 Task: Create new Company, with domain: 'medtronic.com' and type: 'Prospect'. Add new contact for this company, with mail Id: 'Samir21Desai@medtronic.com', First Name: Samir, Last name:  Desai, Job Title: 'Business Consultant', Phone Number: '(408) 555-1234'. Change life cycle stage to  Lead and lead status to  Open. Logged in from softage.1@softage.net
Action: Mouse moved to (100, 64)
Screenshot: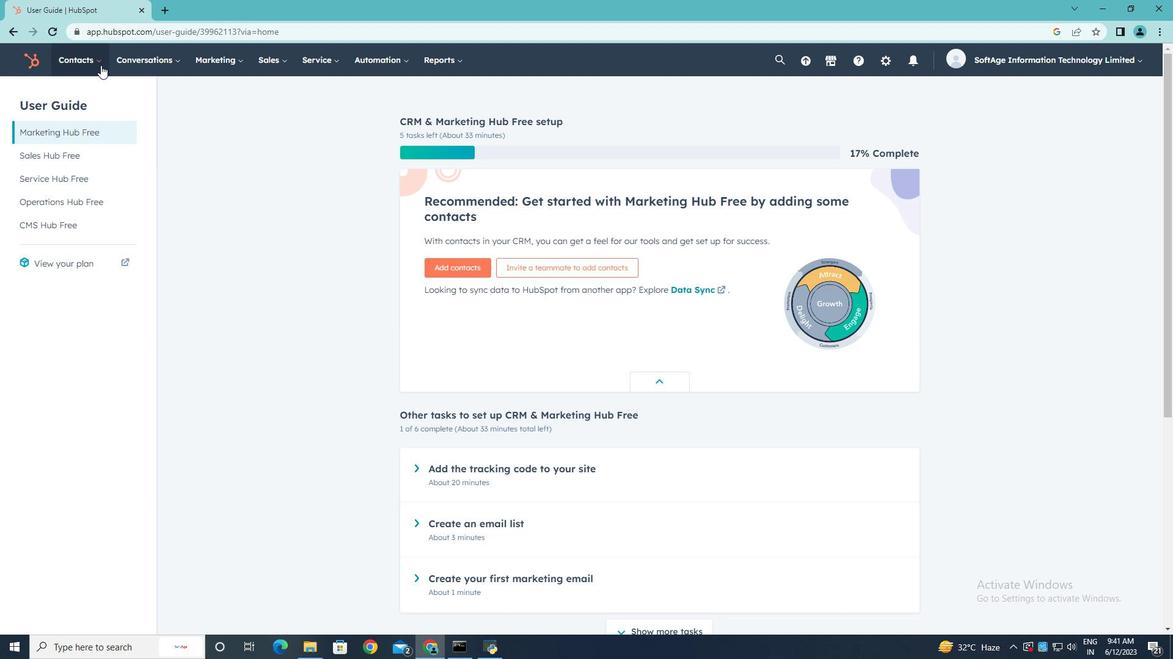 
Action: Mouse pressed left at (100, 64)
Screenshot: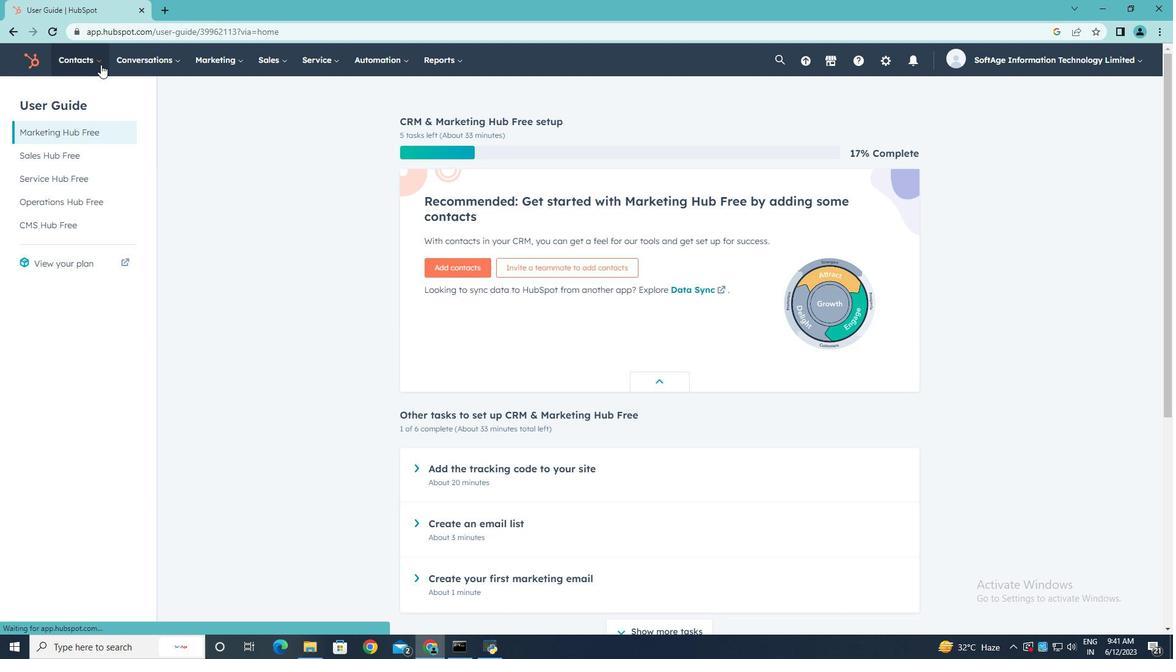 
Action: Mouse moved to (91, 122)
Screenshot: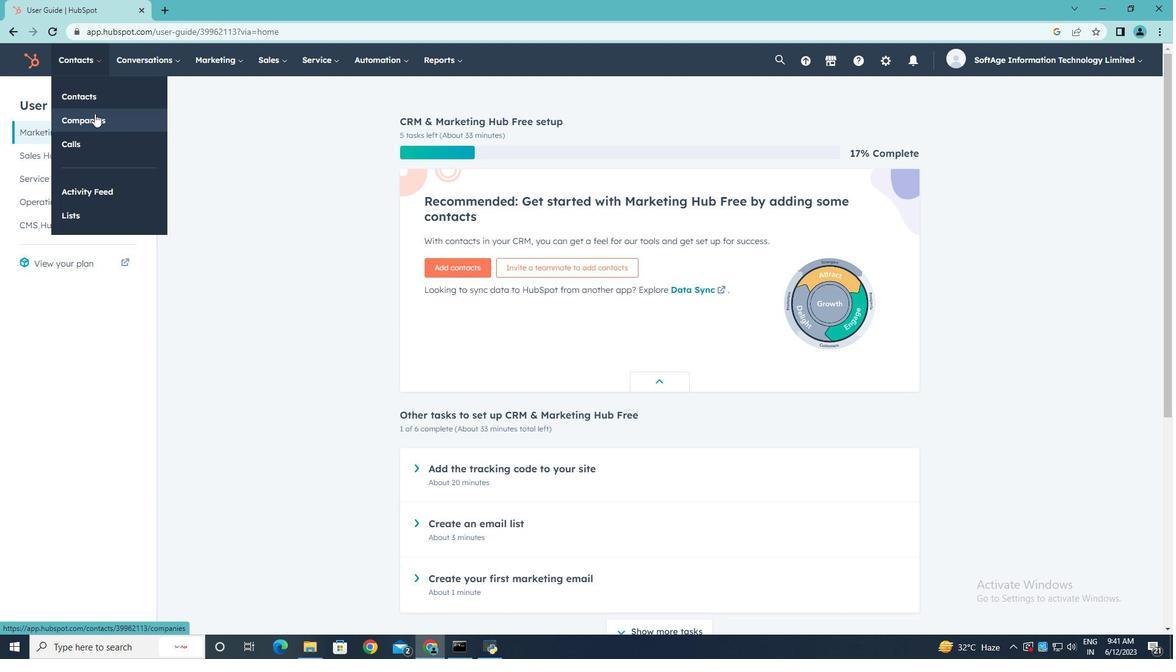 
Action: Mouse pressed left at (91, 122)
Screenshot: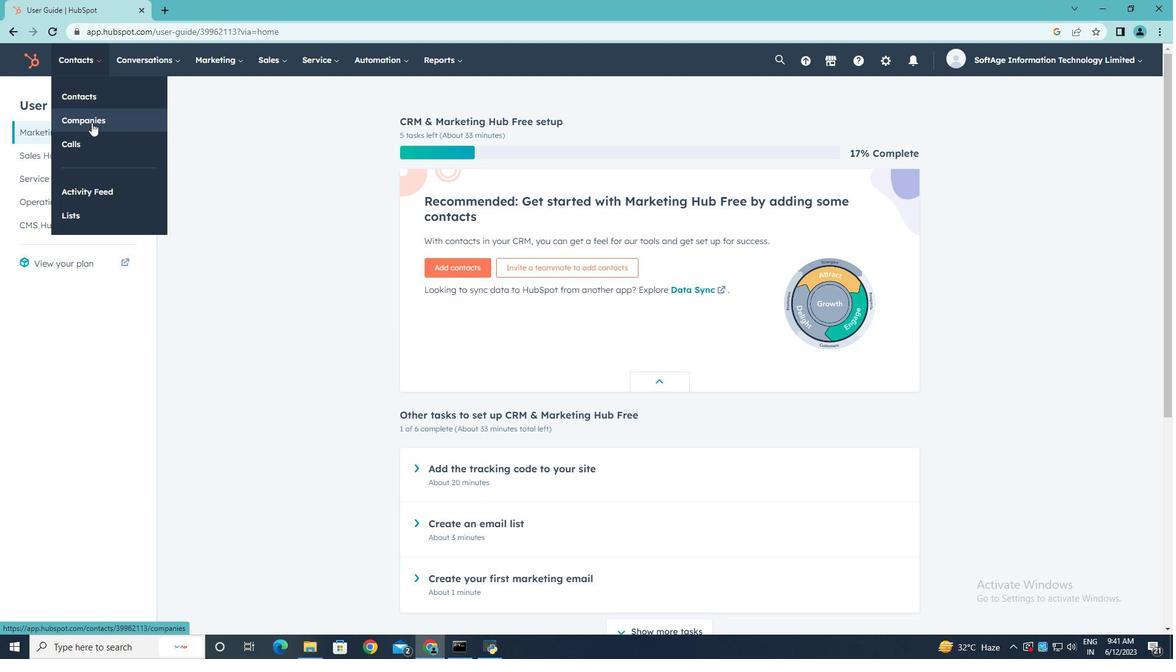 
Action: Mouse moved to (1091, 101)
Screenshot: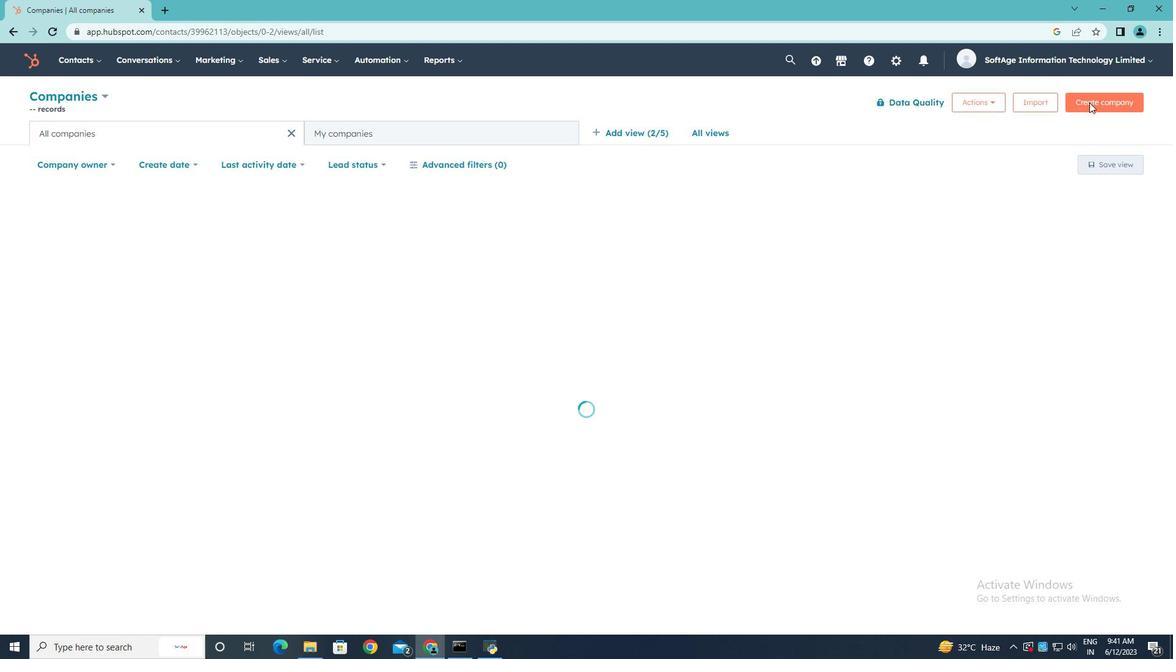 
Action: Mouse pressed left at (1091, 101)
Screenshot: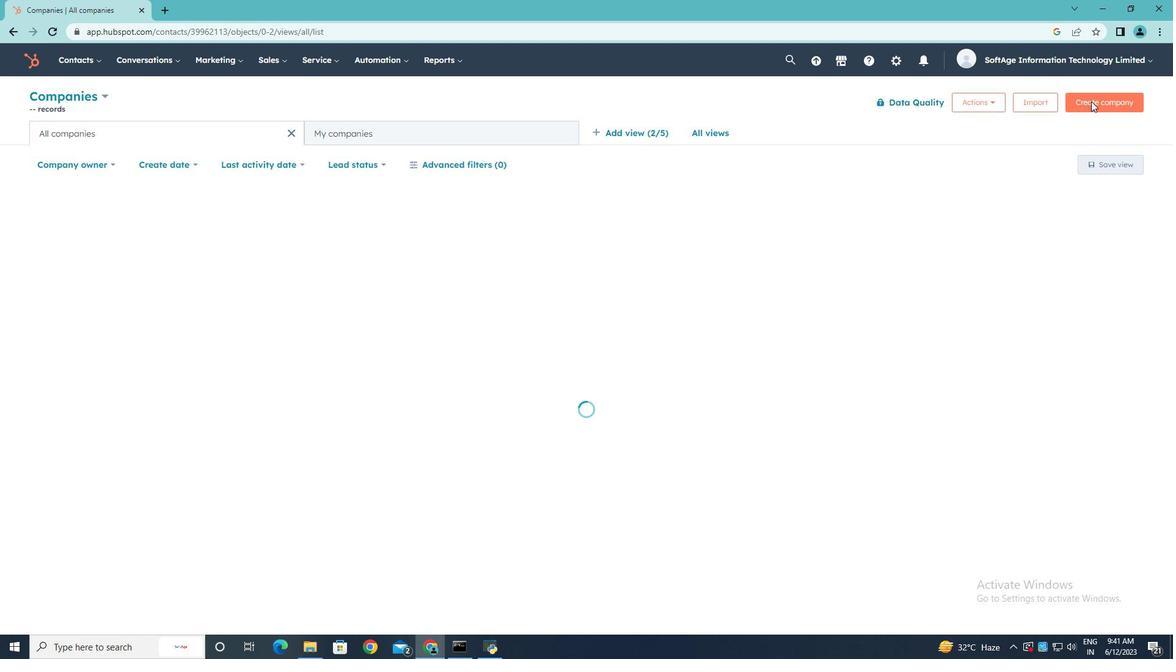 
Action: Mouse moved to (1092, 101)
Screenshot: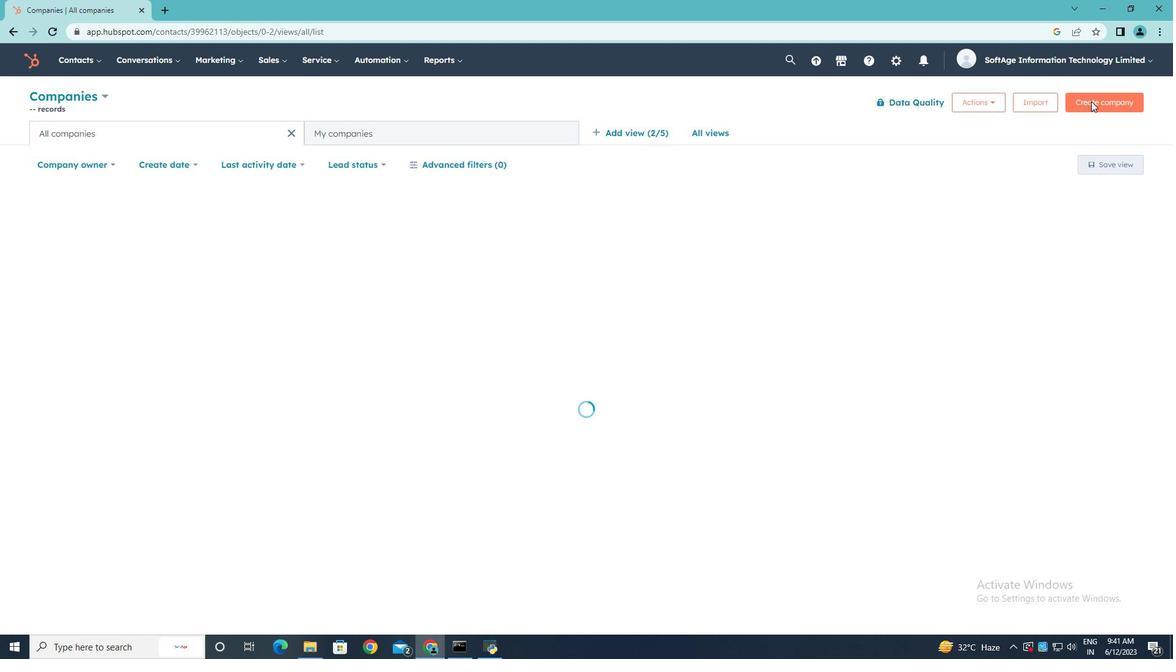 
Action: Mouse pressed left at (1092, 101)
Screenshot: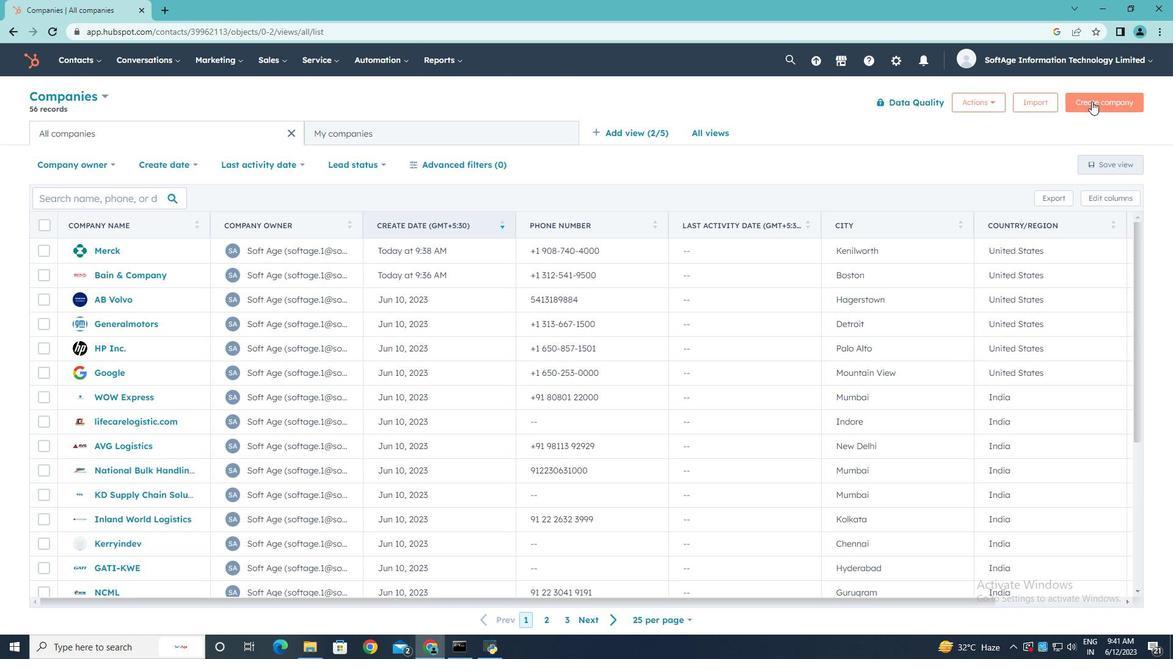 
Action: Mouse moved to (903, 161)
Screenshot: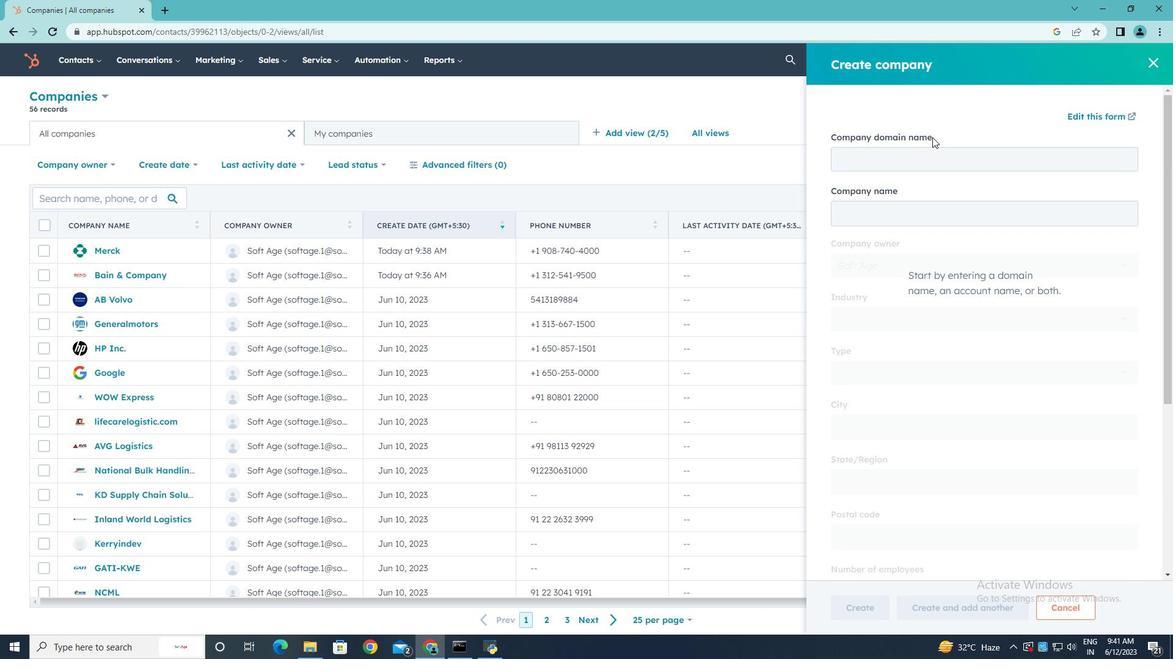 
Action: Mouse pressed left at (903, 161)
Screenshot: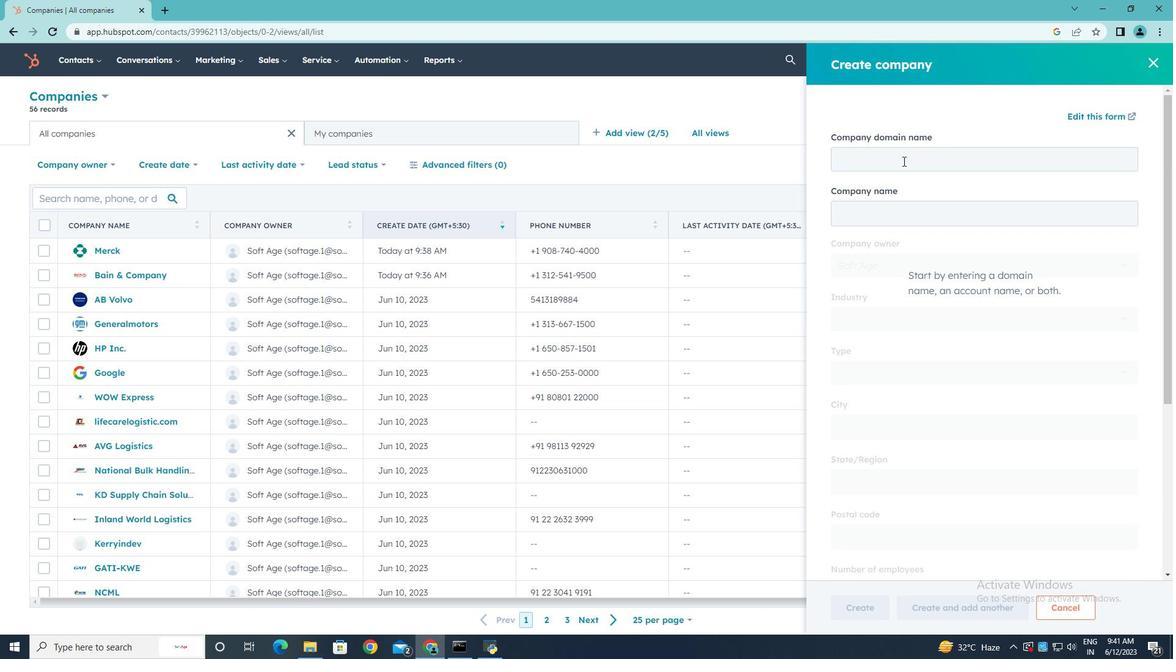 
Action: Key pressed medtri<Key.backspace>onic.com
Screenshot: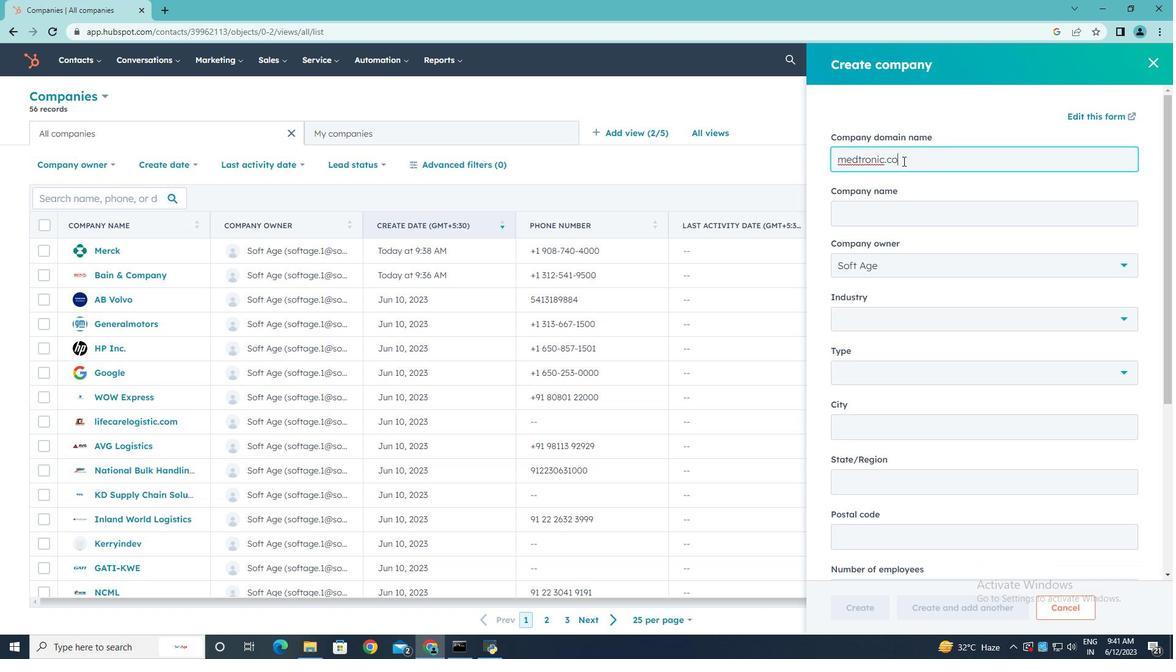 
Action: Mouse moved to (890, 323)
Screenshot: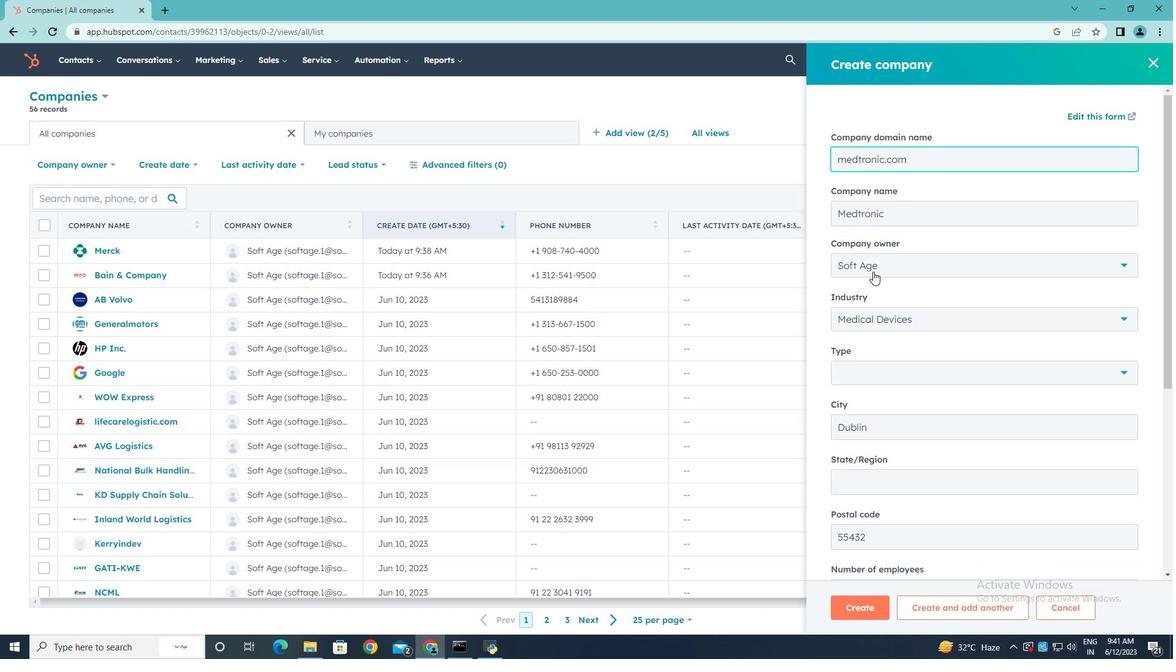 
Action: Mouse scrolled (890, 323) with delta (0, 0)
Screenshot: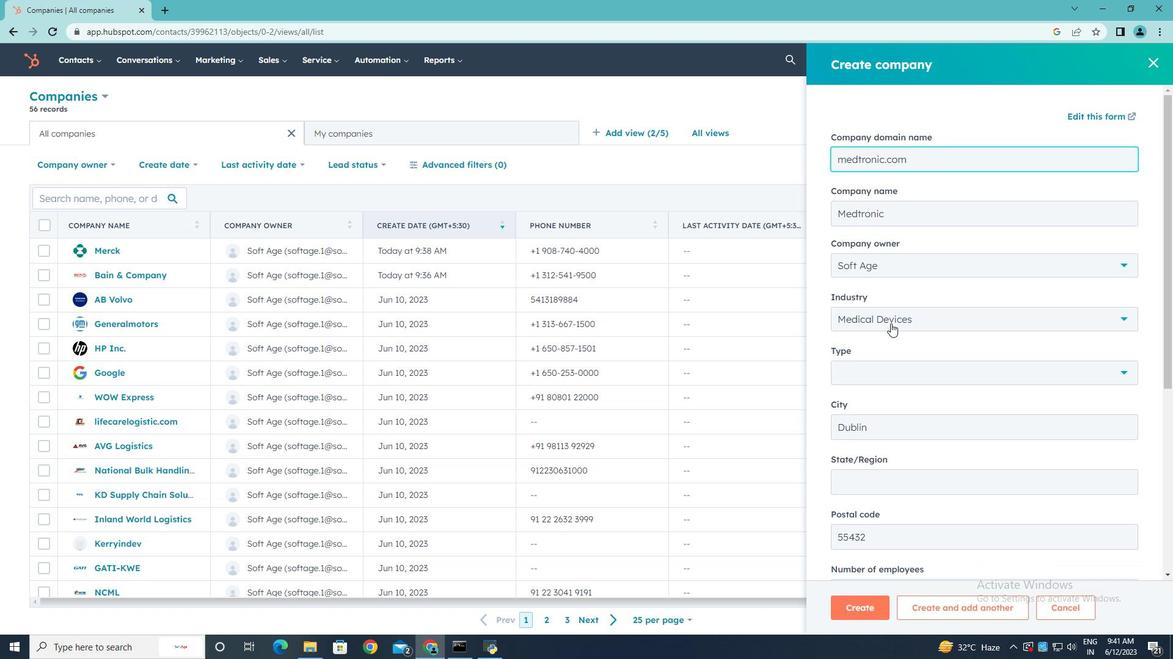 
Action: Mouse scrolled (890, 323) with delta (0, 0)
Screenshot: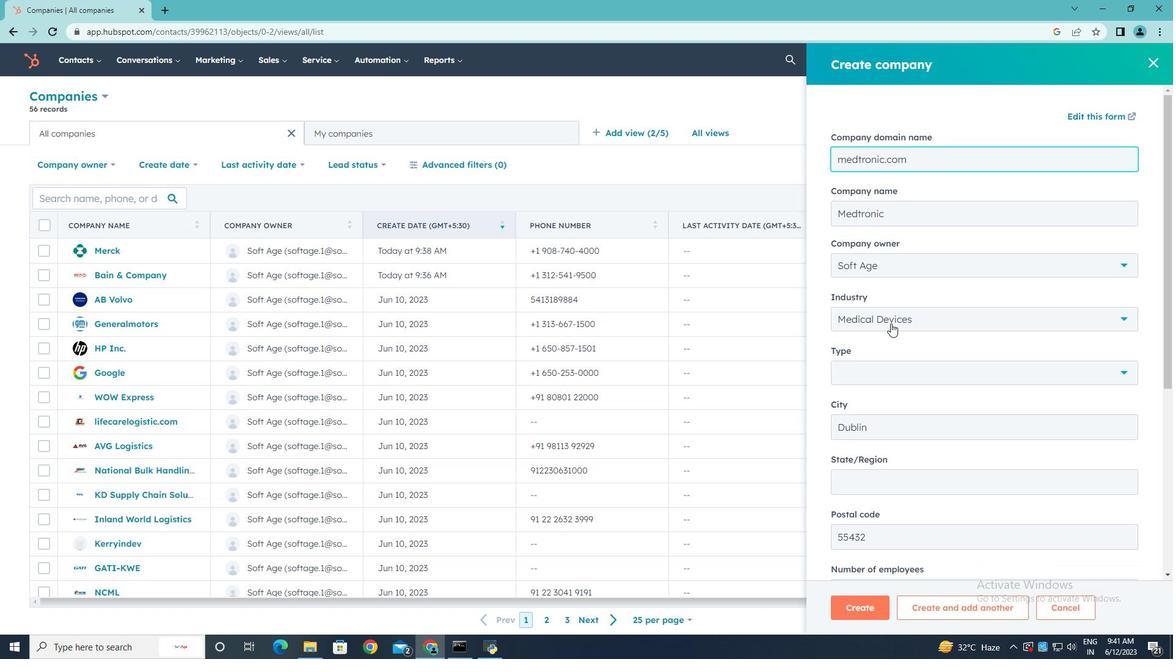 
Action: Mouse scrolled (890, 323) with delta (0, 0)
Screenshot: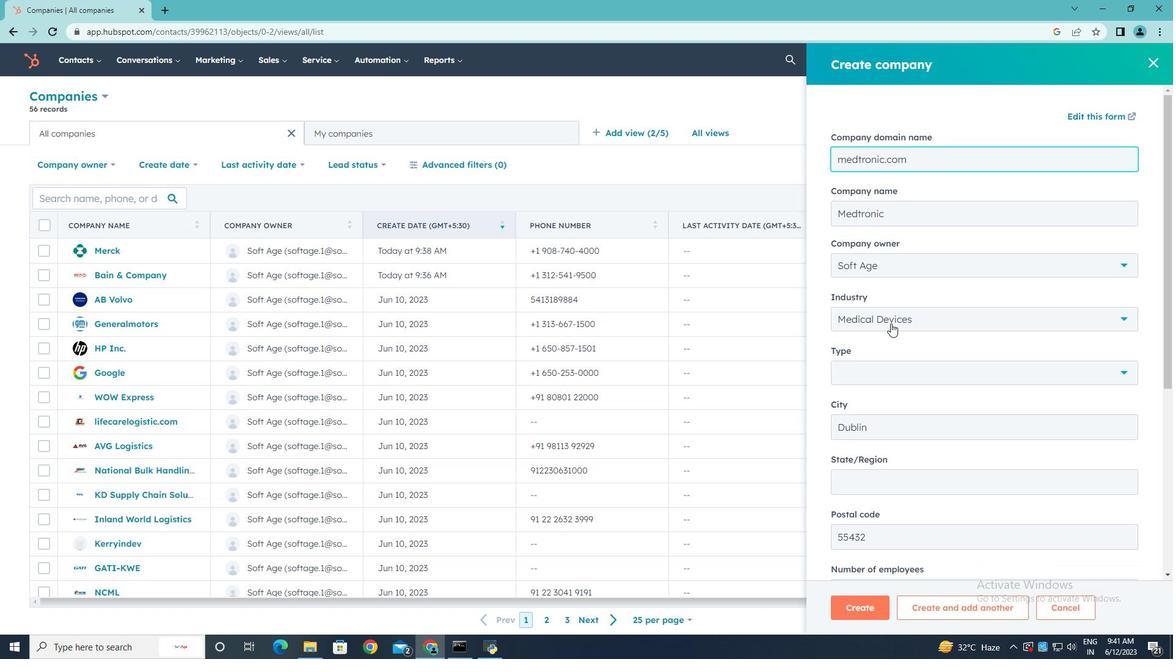 
Action: Mouse scrolled (890, 323) with delta (0, 0)
Screenshot: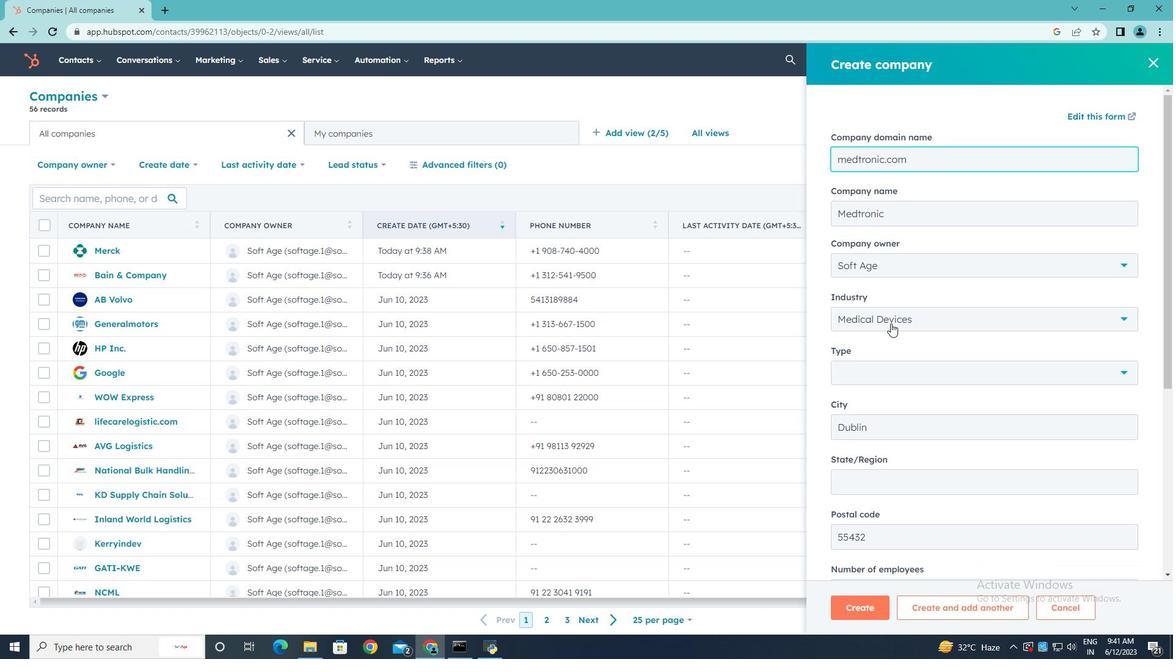 
Action: Mouse moved to (1033, 133)
Screenshot: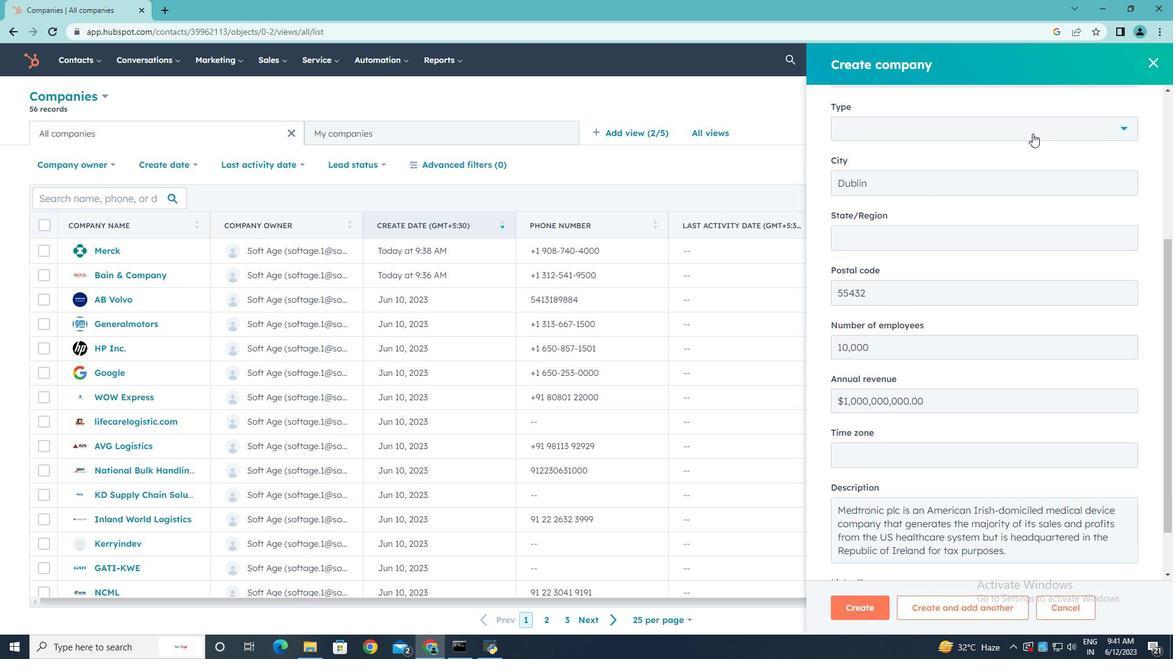 
Action: Mouse pressed left at (1033, 133)
Screenshot: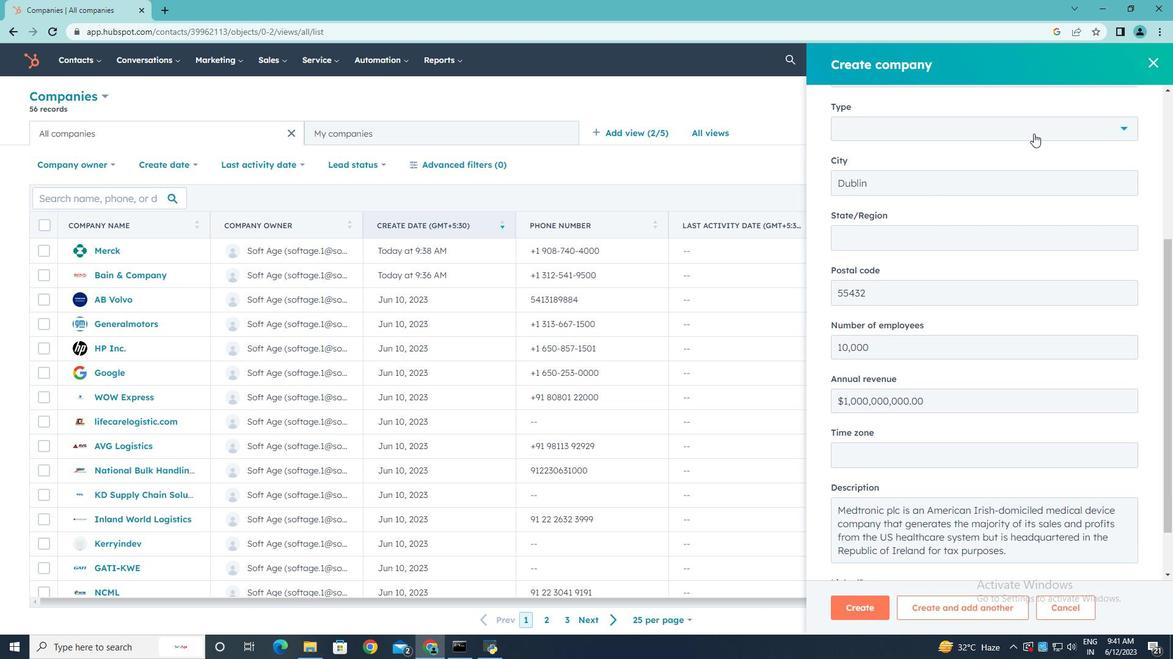 
Action: Mouse moved to (919, 190)
Screenshot: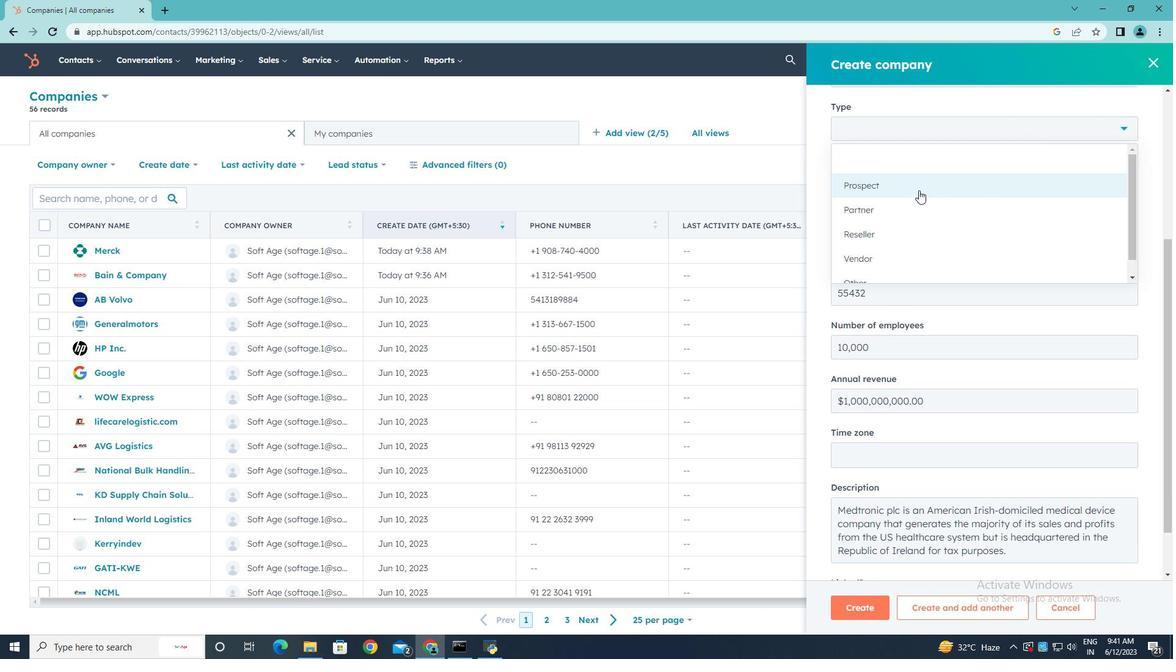 
Action: Mouse pressed left at (919, 190)
Screenshot: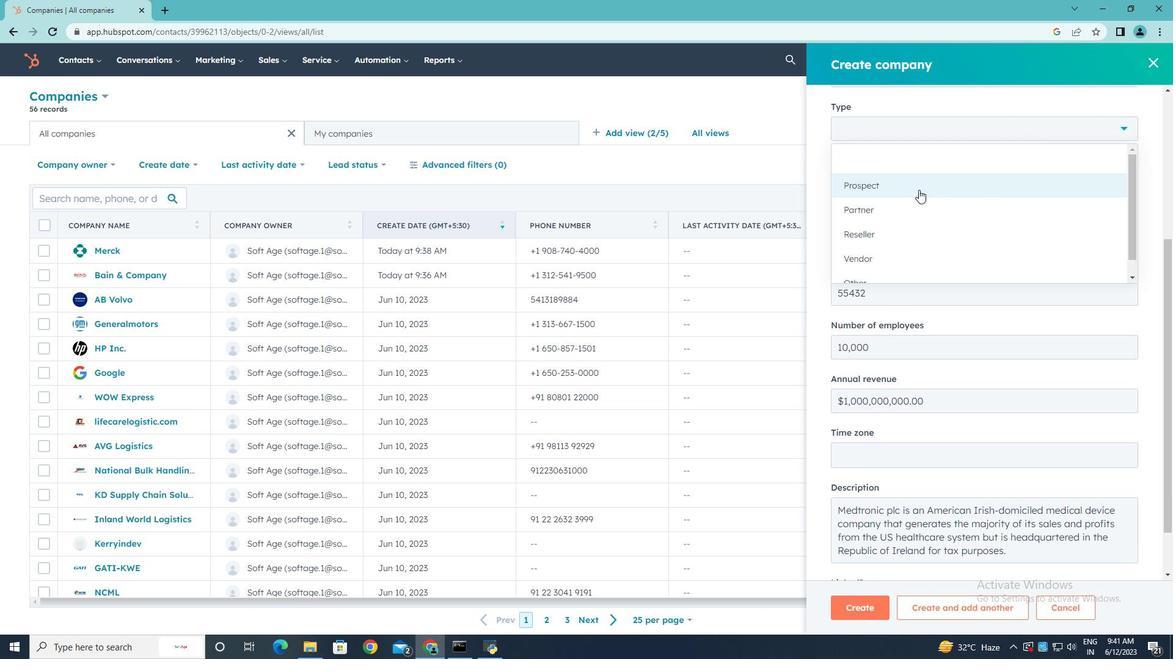 
Action: Mouse scrolled (919, 189) with delta (0, 0)
Screenshot: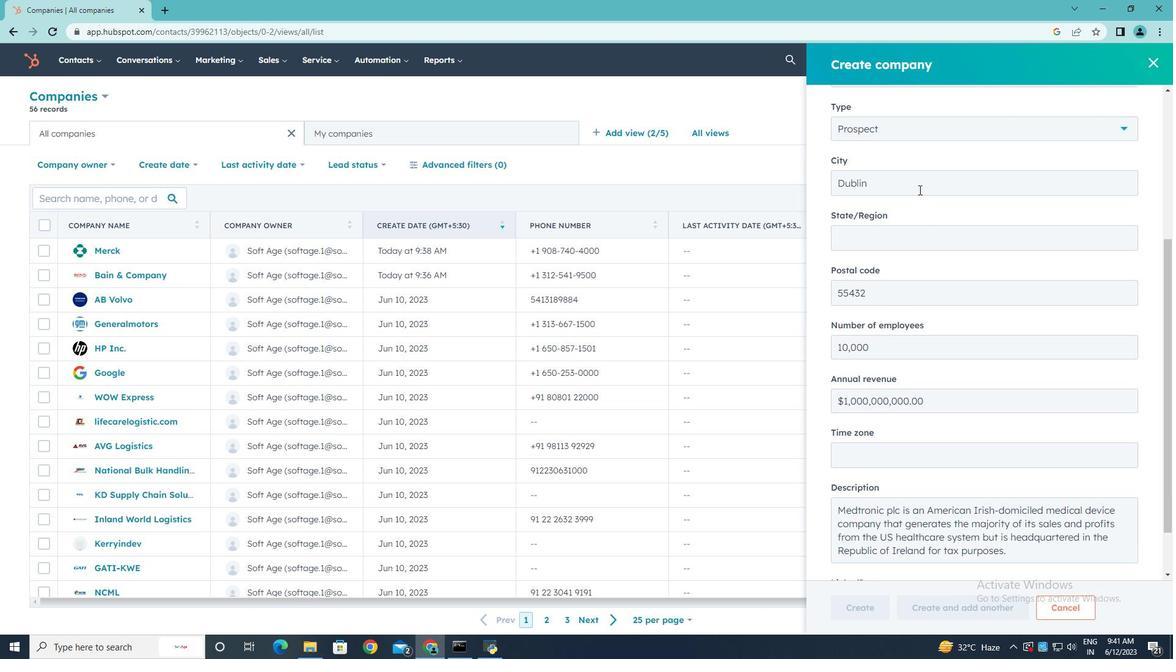 
Action: Mouse scrolled (919, 189) with delta (0, 0)
Screenshot: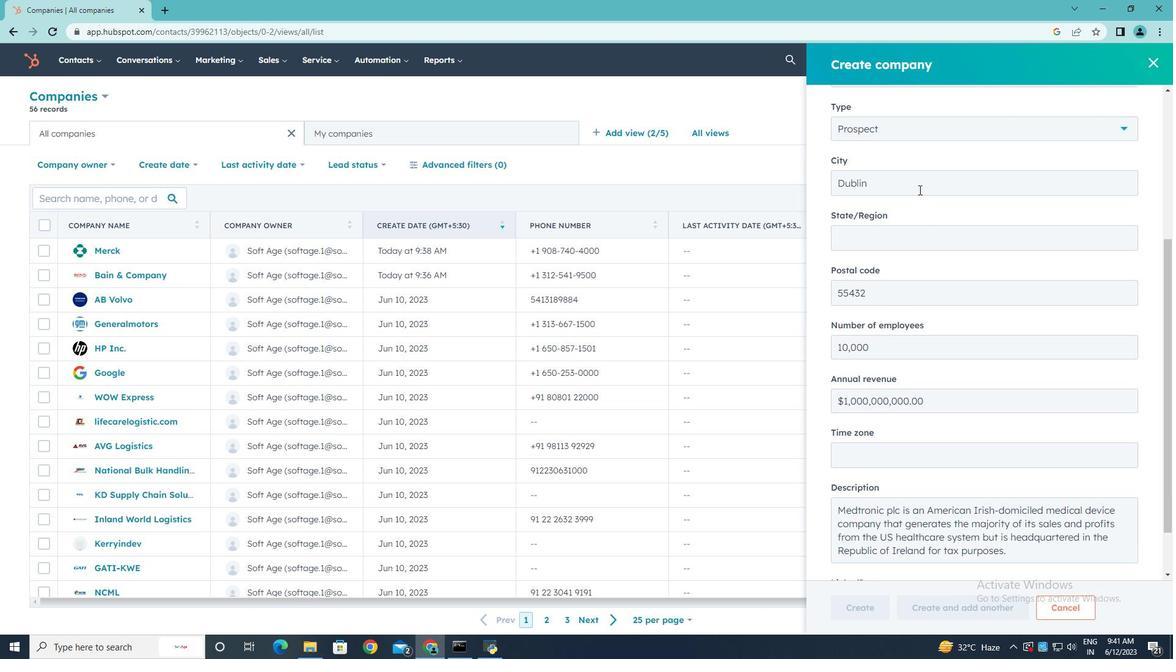 
Action: Mouse scrolled (919, 189) with delta (0, 0)
Screenshot: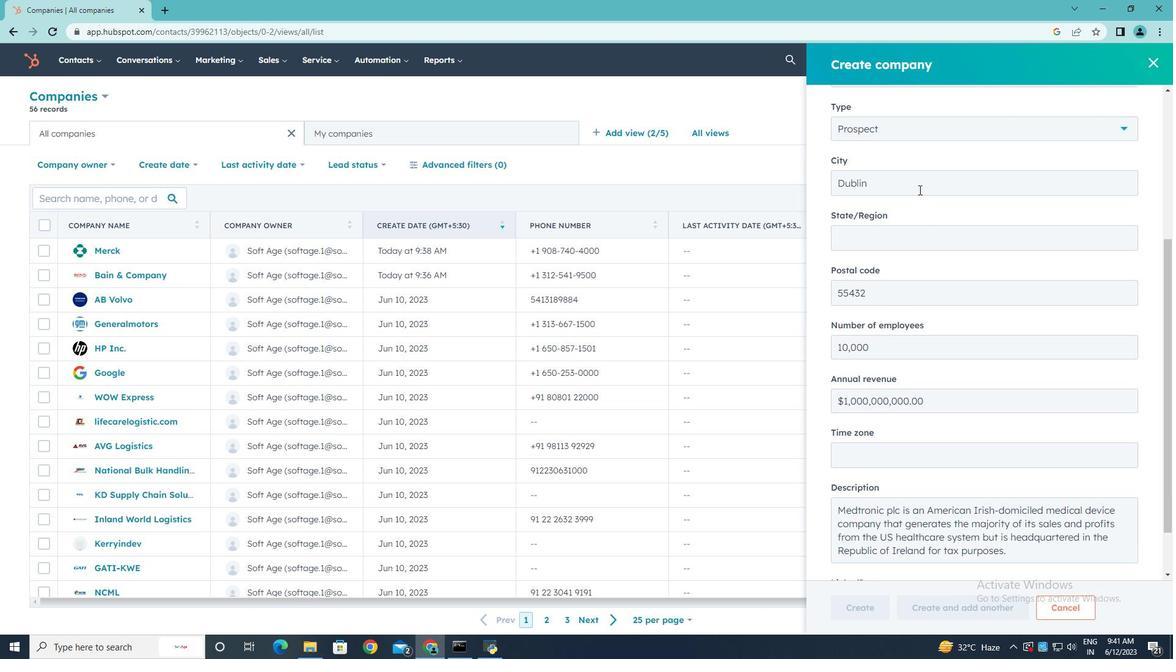 
Action: Mouse scrolled (919, 189) with delta (0, 0)
Screenshot: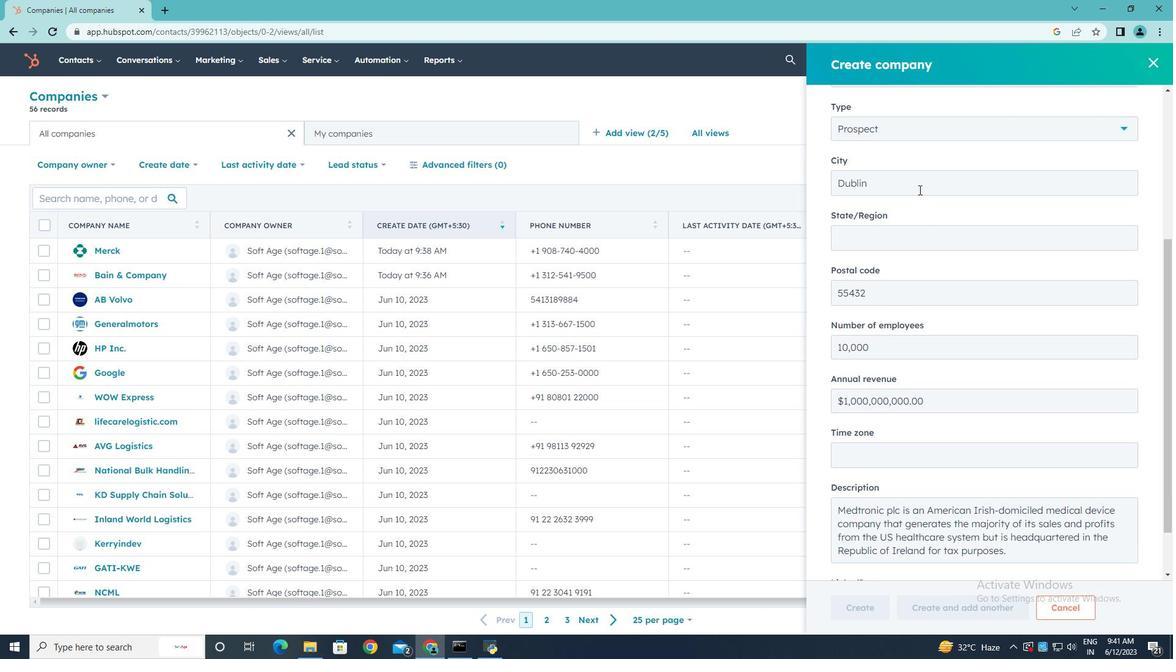 
Action: Mouse moved to (860, 607)
Screenshot: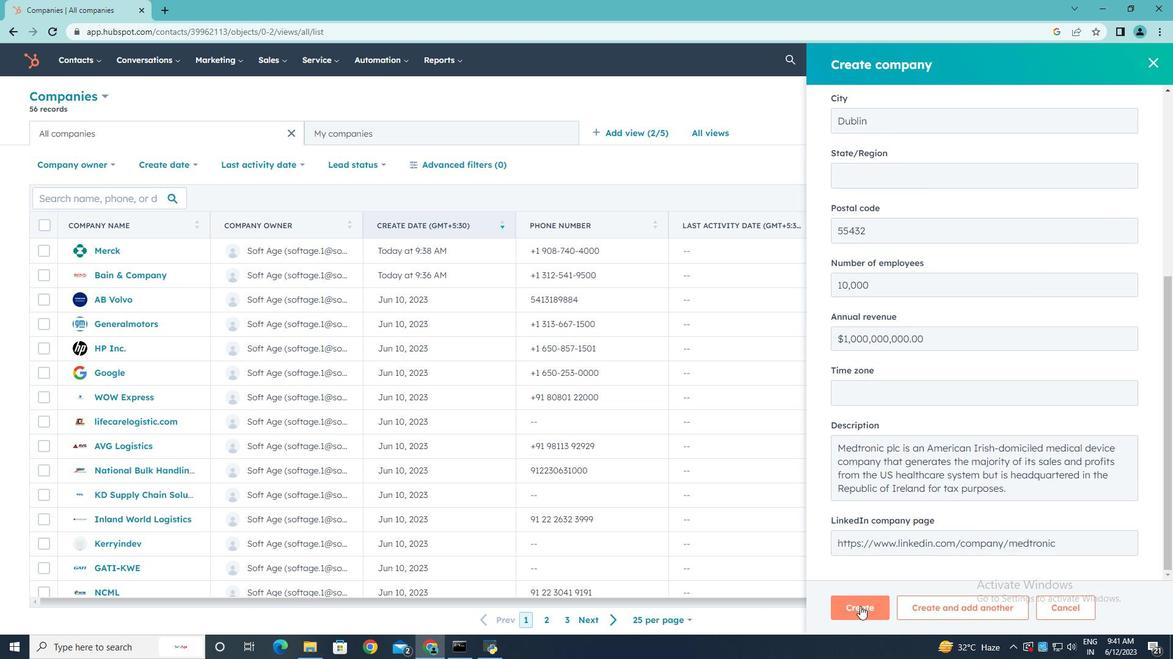 
Action: Mouse pressed left at (860, 607)
Screenshot: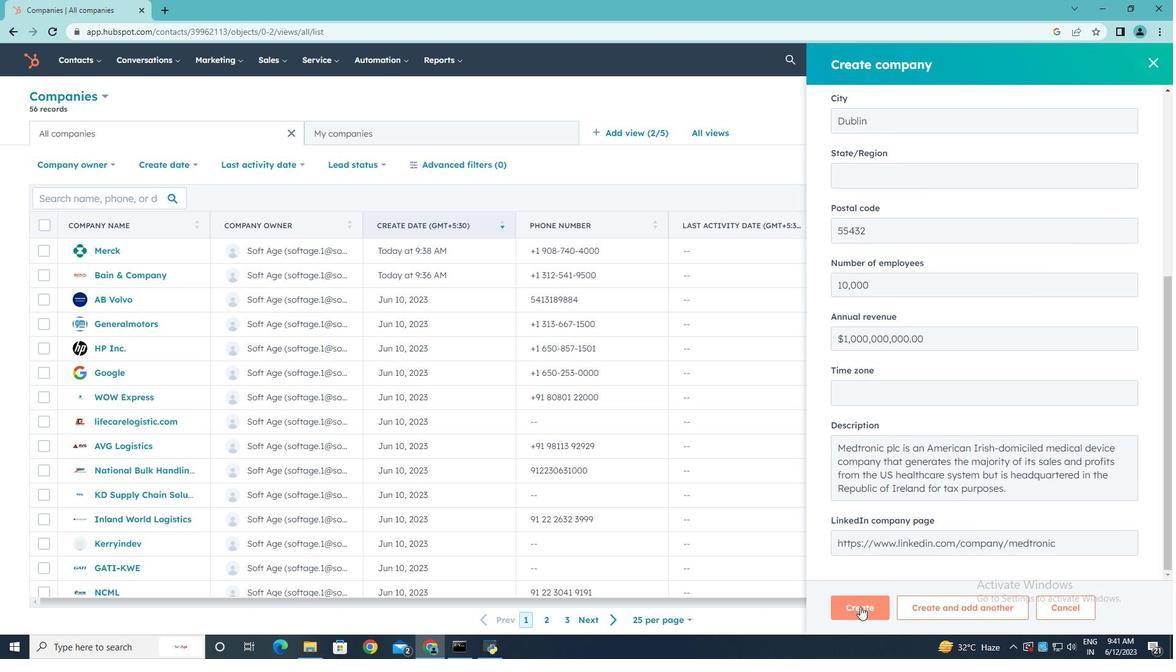 
Action: Mouse moved to (817, 393)
Screenshot: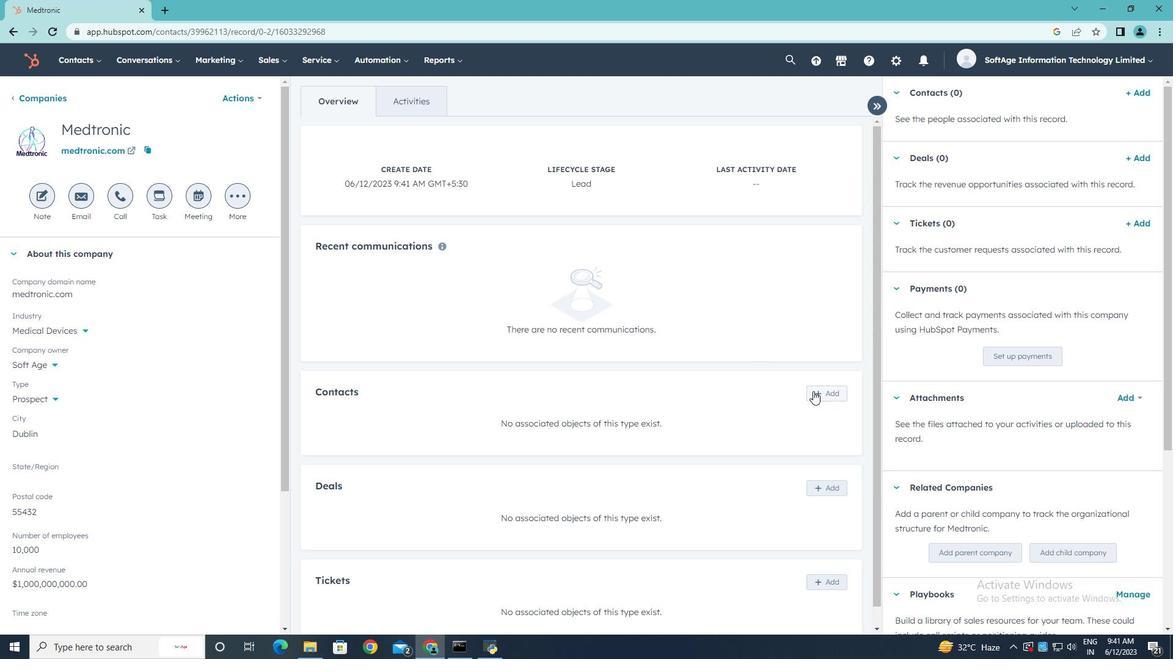 
Action: Mouse pressed left at (817, 393)
Screenshot: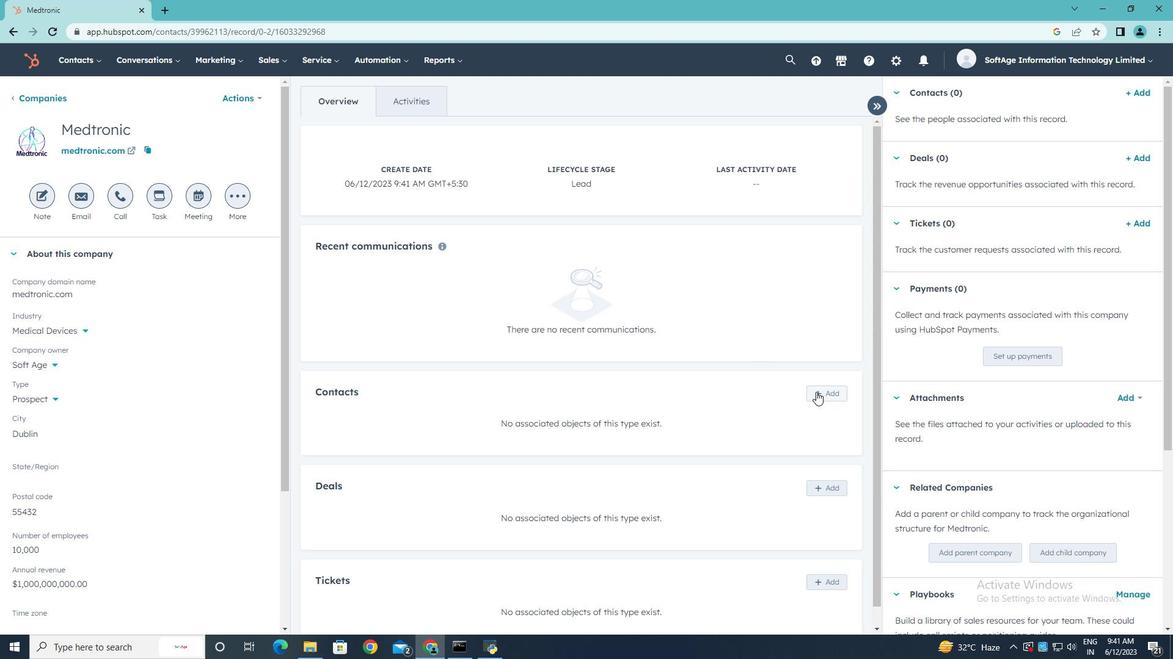 
Action: Mouse moved to (922, 127)
Screenshot: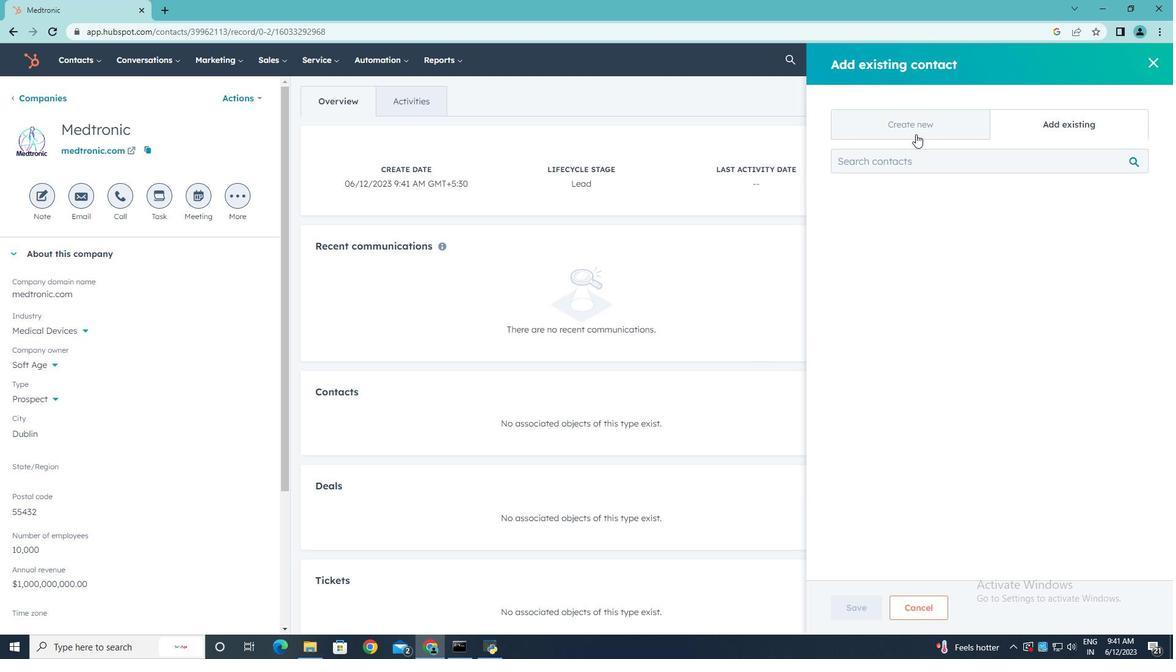 
Action: Mouse pressed left at (922, 127)
Screenshot: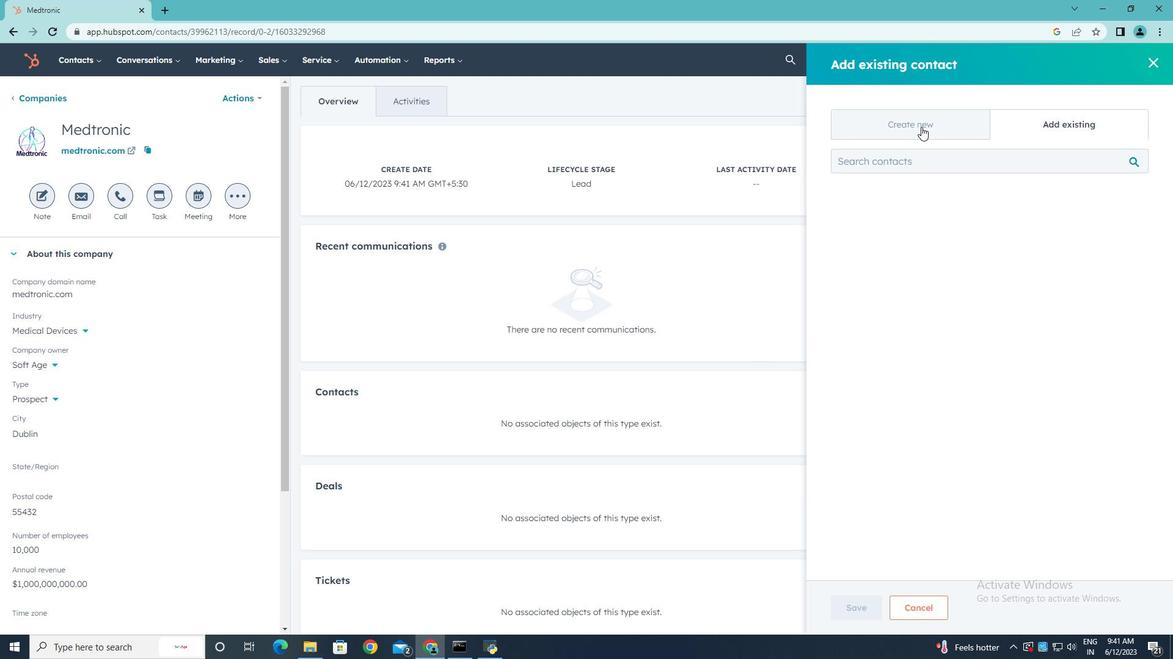 
Action: Mouse moved to (873, 199)
Screenshot: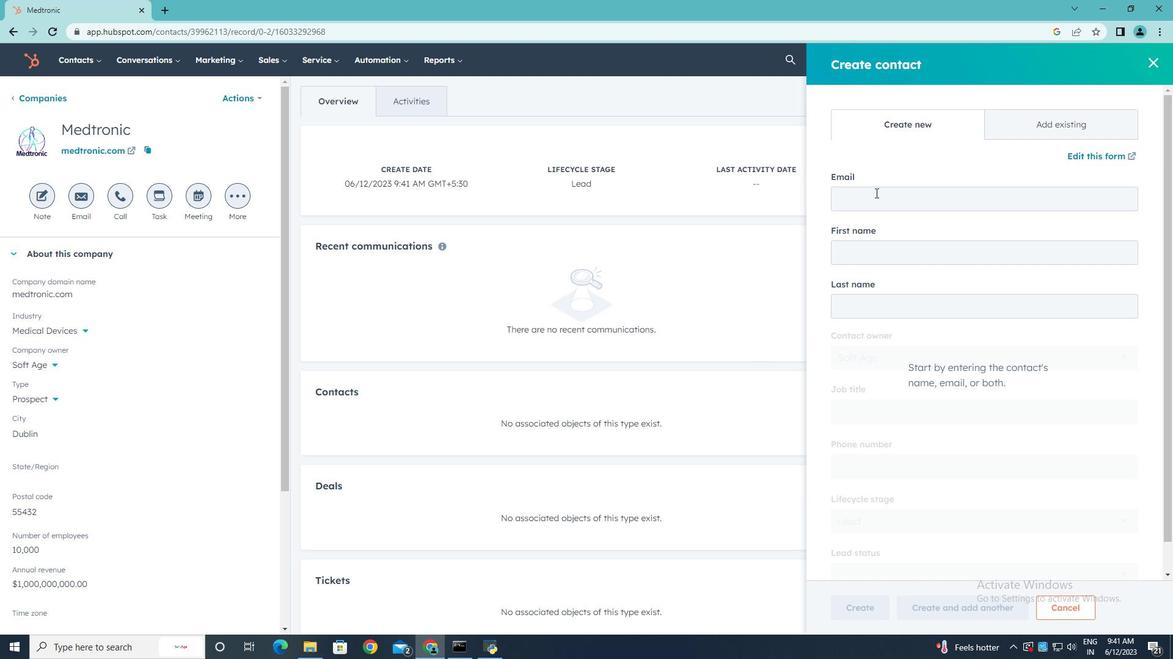 
Action: Mouse pressed left at (873, 199)
Screenshot: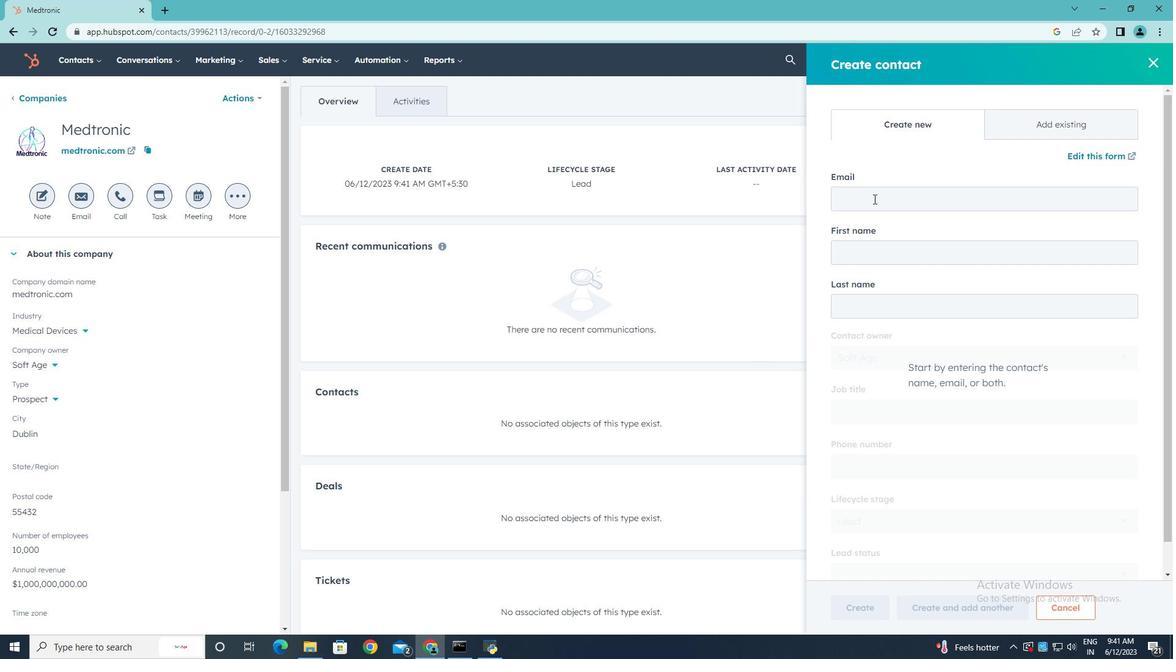 
Action: Key pressed <Key.shift>Samir21<Key.shift>@<Key.backspace><Key.shift>Desai<Key.shift><Key.shift><Key.shift><Key.shift><Key.shift><Key.shift><Key.shift><Key.shift><Key.shift><Key.shift><Key.shift><Key.shift><Key.shift><Key.shift><Key.shift><Key.shift><Key.shift><Key.shift><Key.shift><Key.shift><Key.shift>@medtronic.com
Screenshot: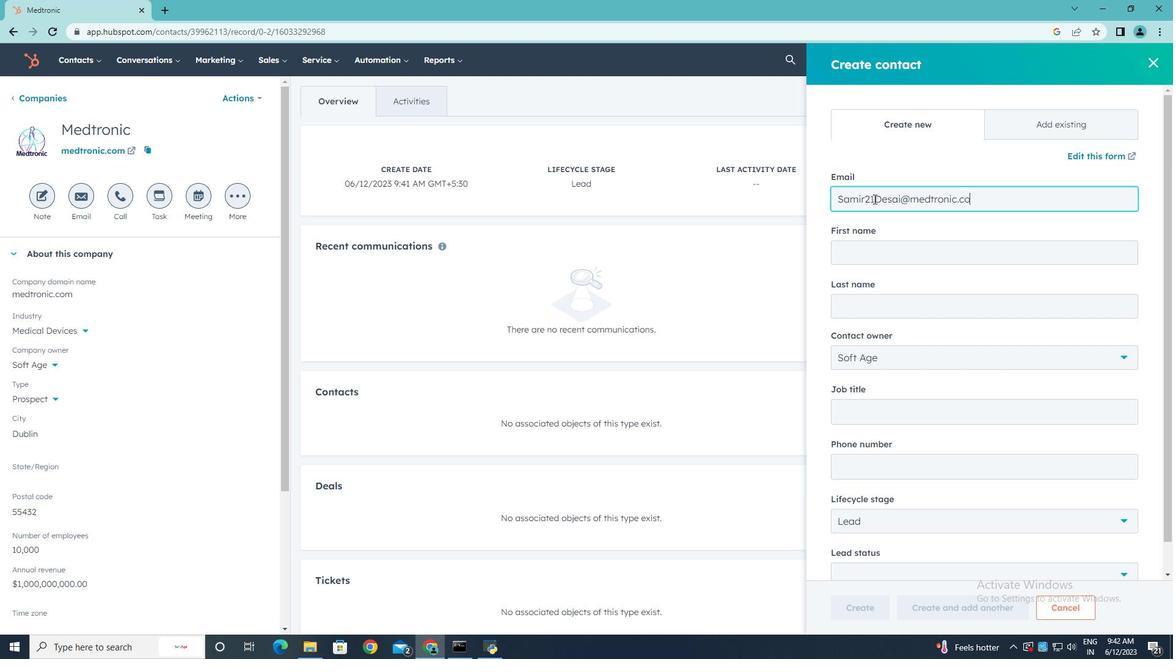 
Action: Mouse moved to (852, 254)
Screenshot: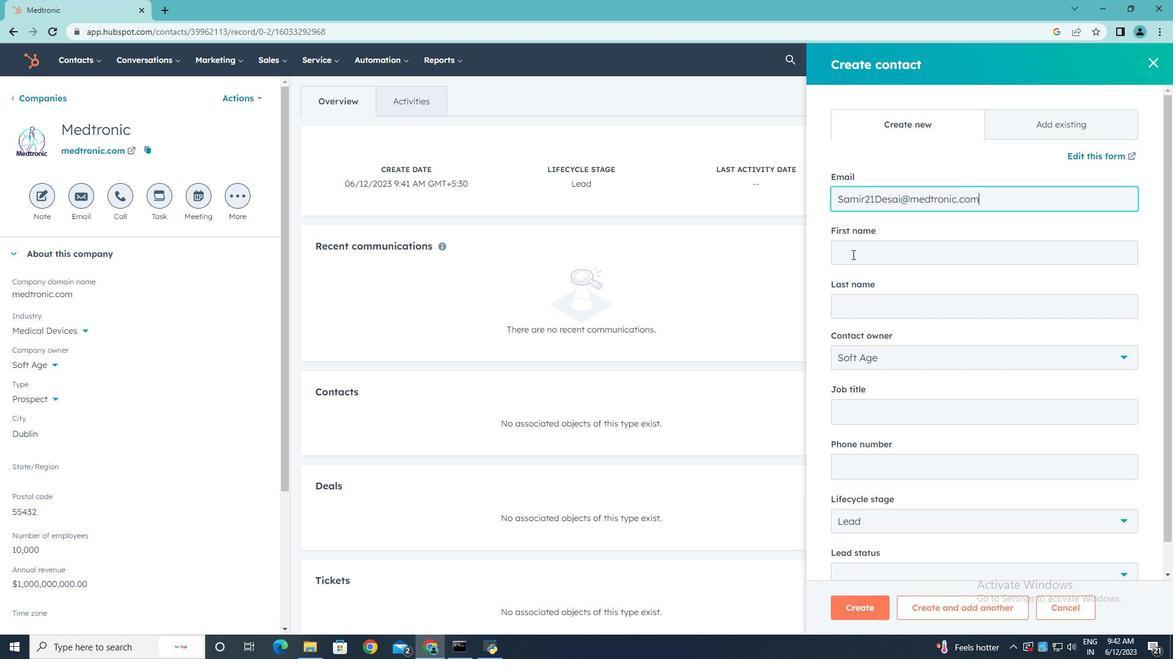 
Action: Mouse pressed left at (852, 254)
Screenshot: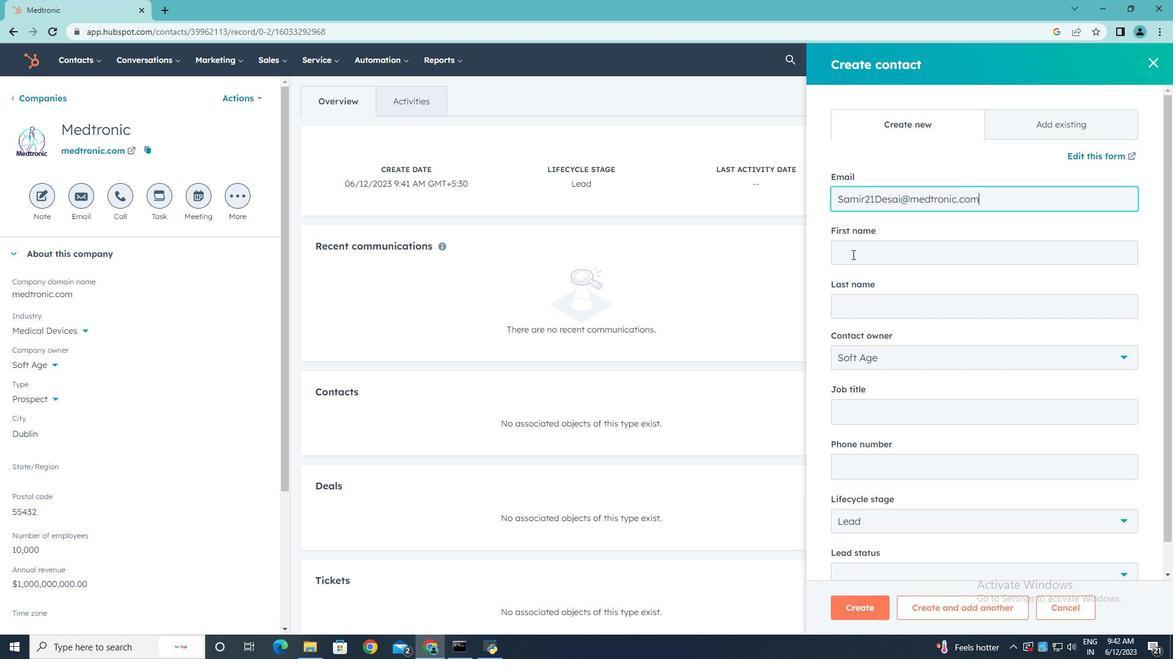 
Action: Key pressed <Key.shift>Samir
Screenshot: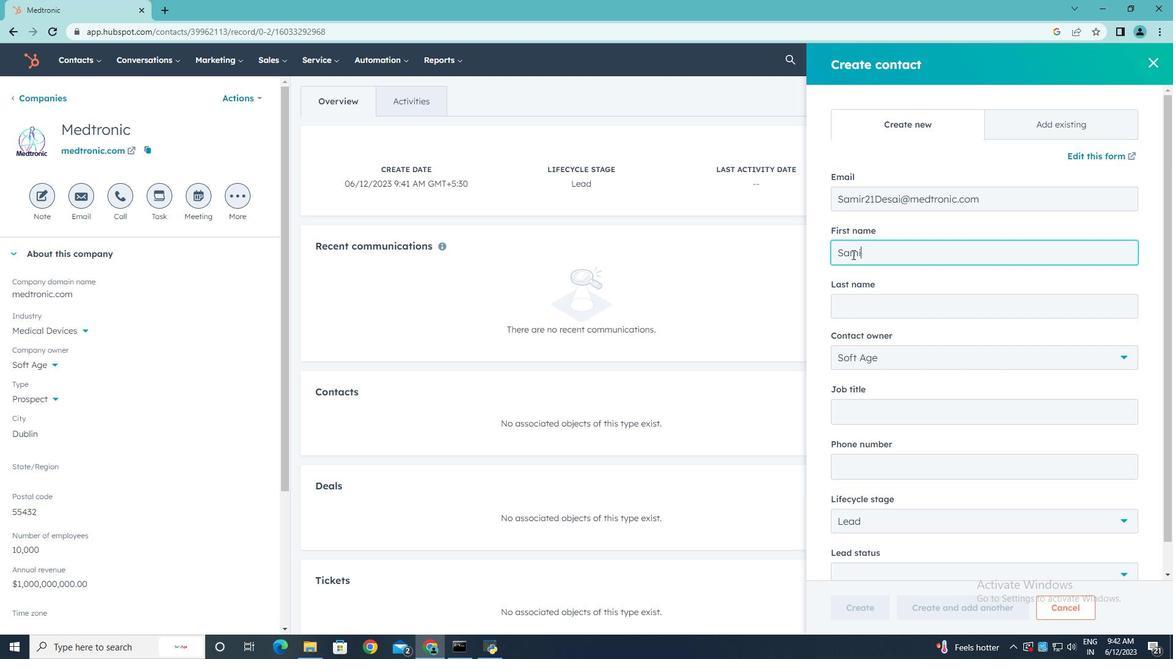 
Action: Mouse moved to (868, 307)
Screenshot: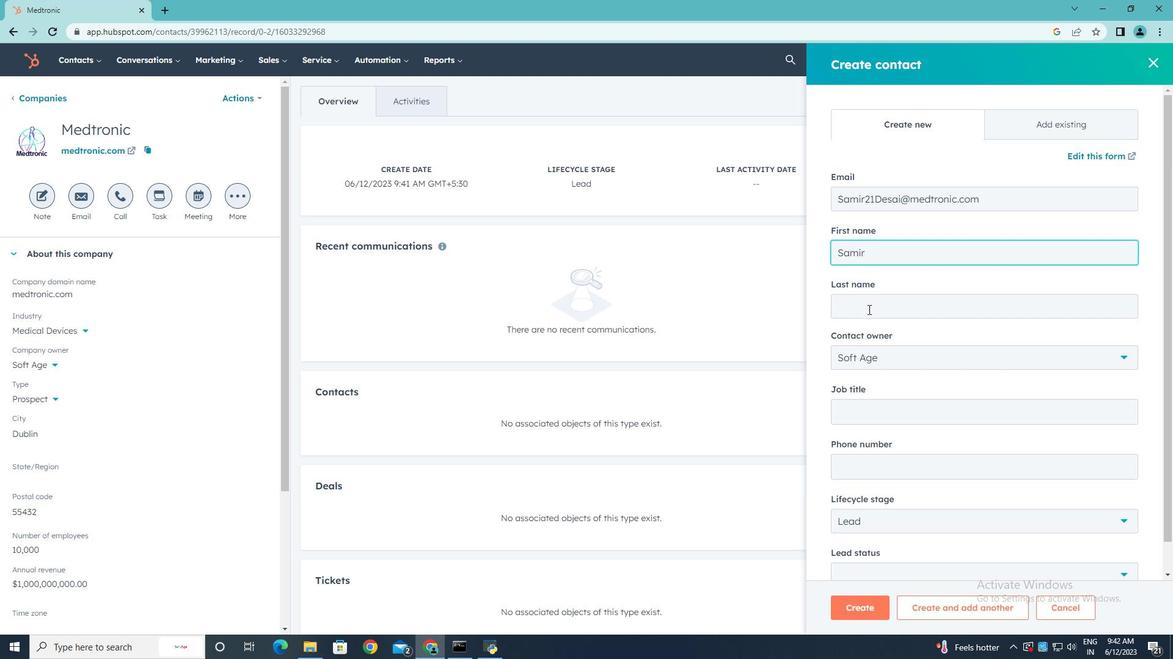 
Action: Mouse pressed left at (868, 307)
Screenshot: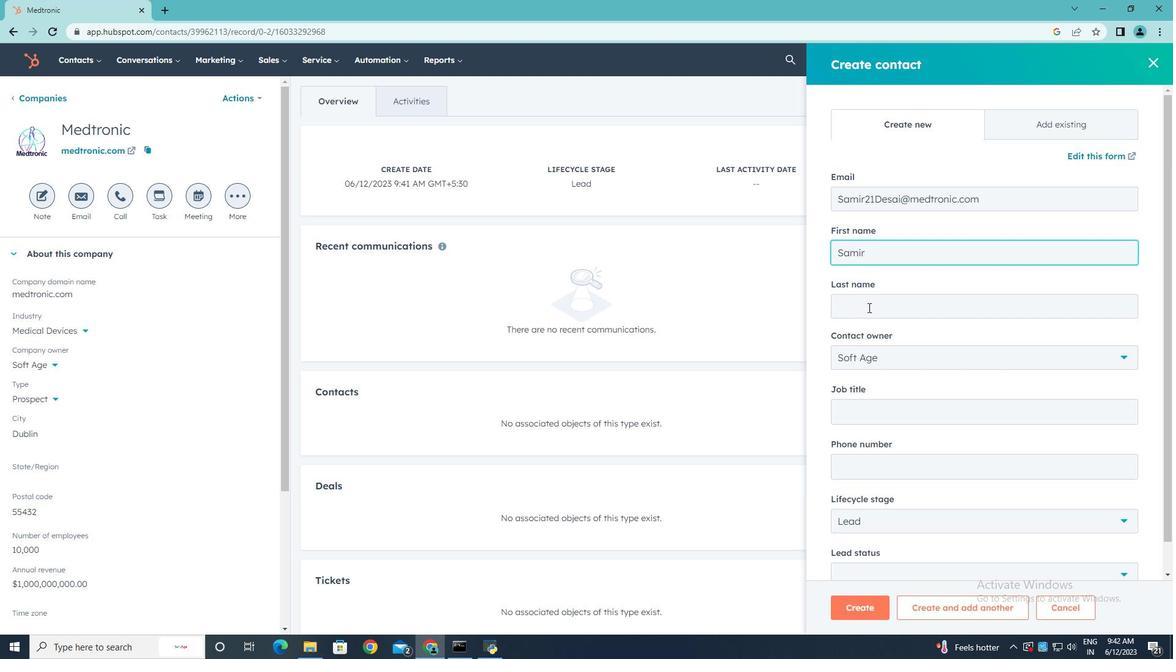 
Action: Key pressed <Key.shift>Desai
Screenshot: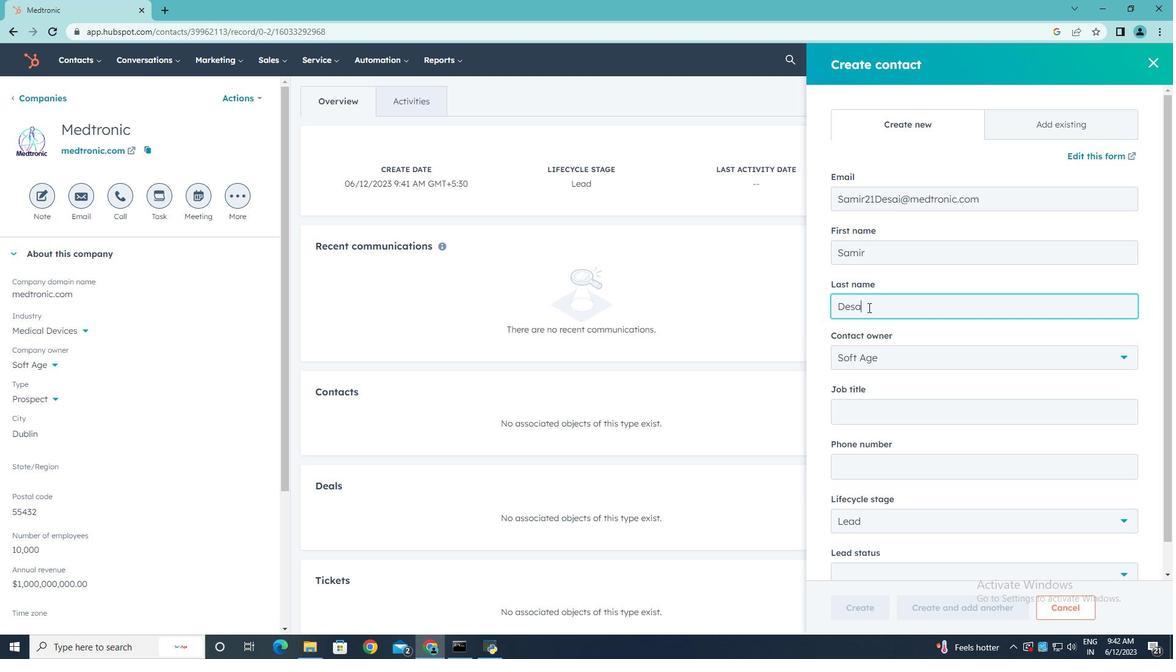 
Action: Mouse moved to (941, 413)
Screenshot: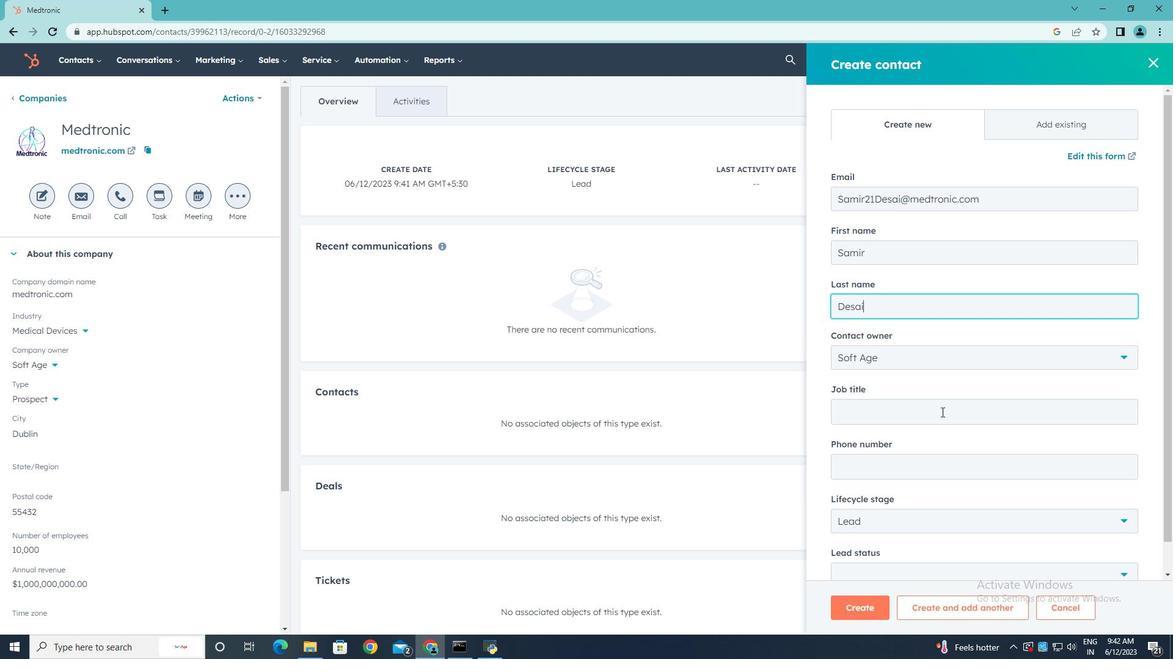 
Action: Mouse pressed left at (941, 413)
Screenshot: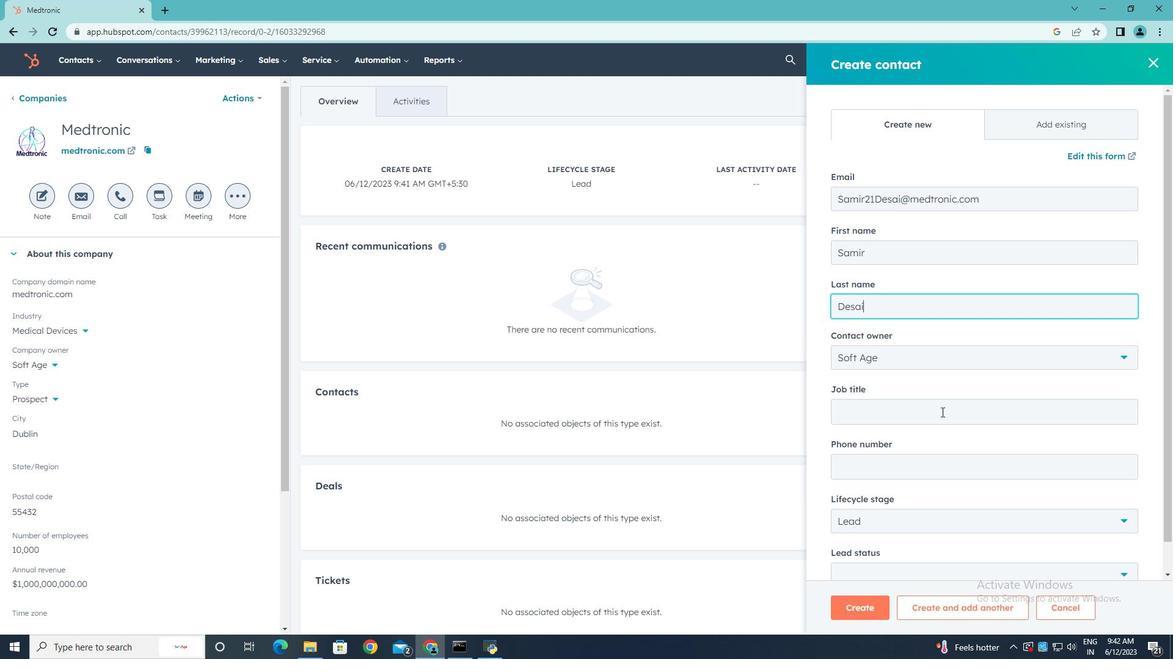 
Action: Mouse moved to (941, 413)
Screenshot: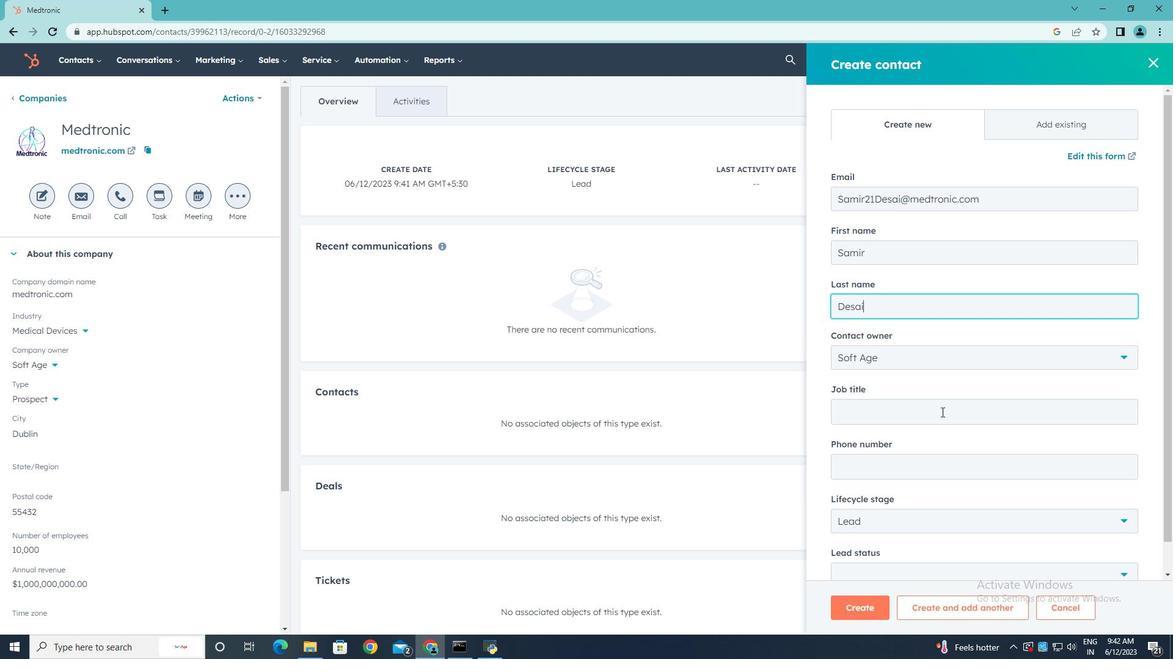 
Action: Key pressed <Key.shift><Key.shift><Key.shift><Key.shift><Key.shift>Bussiness<Key.space><Key.shift>Consultant
Screenshot: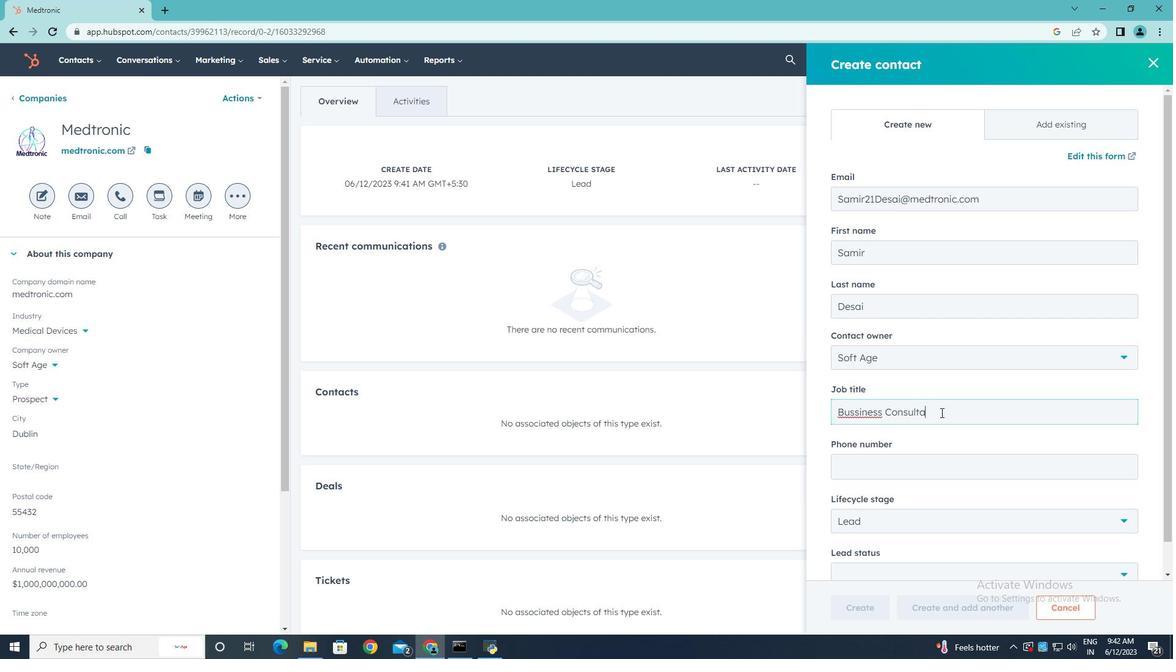 
Action: Mouse moved to (858, 411)
Screenshot: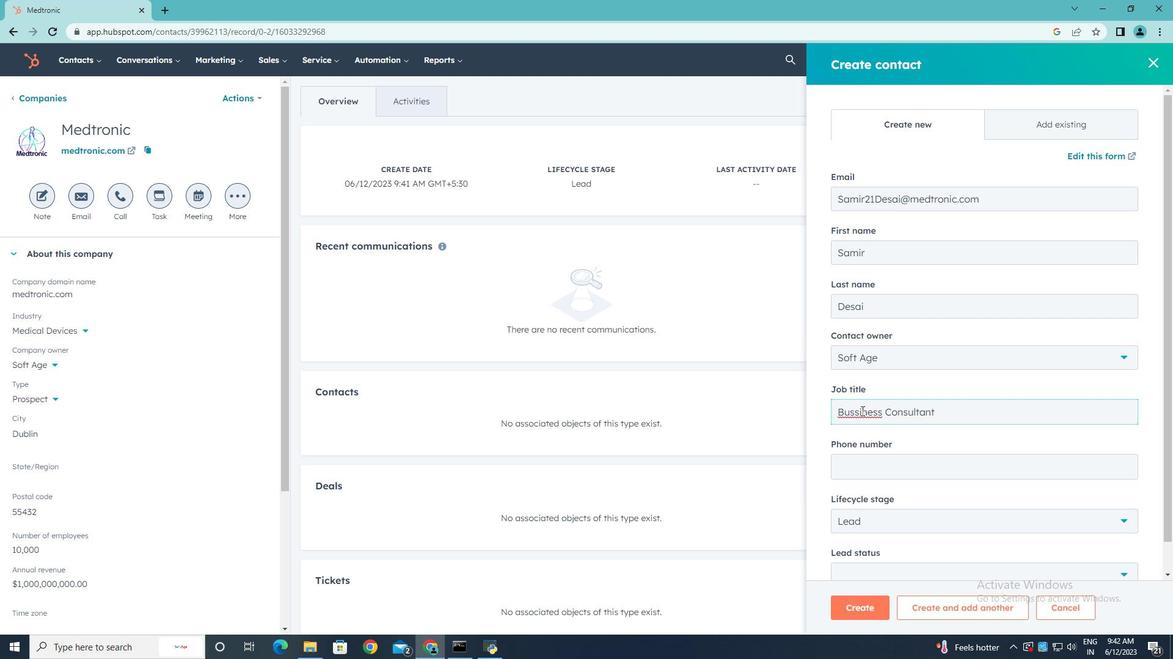 
Action: Mouse pressed left at (858, 411)
Screenshot: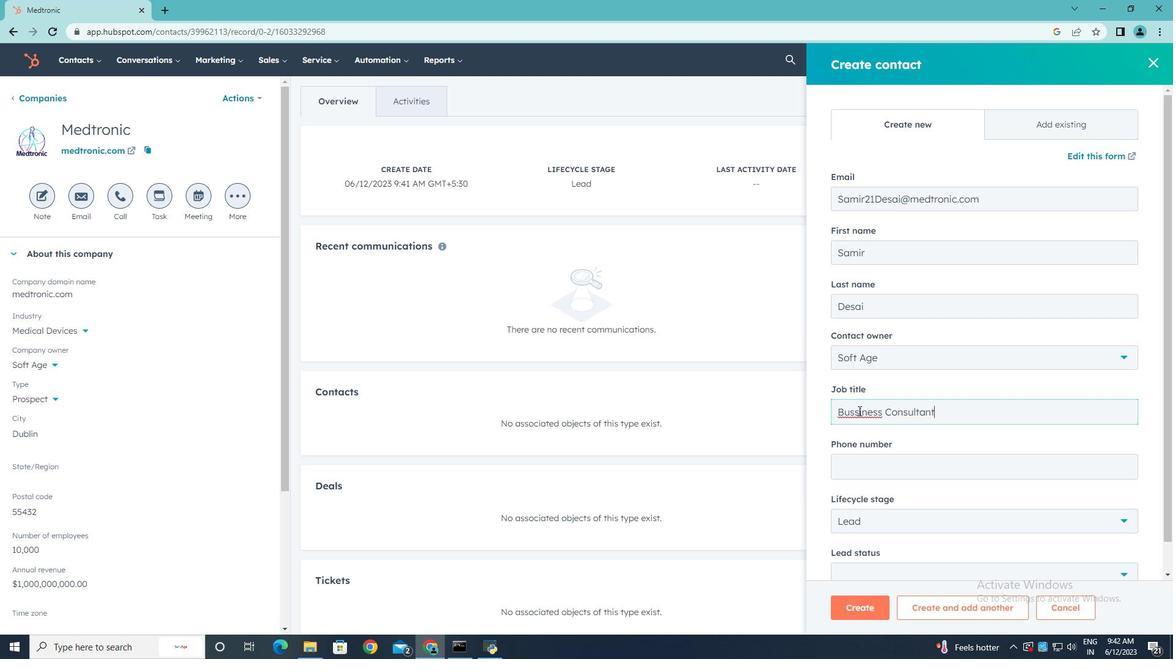 
Action: Key pressed <Key.backspace>
Screenshot: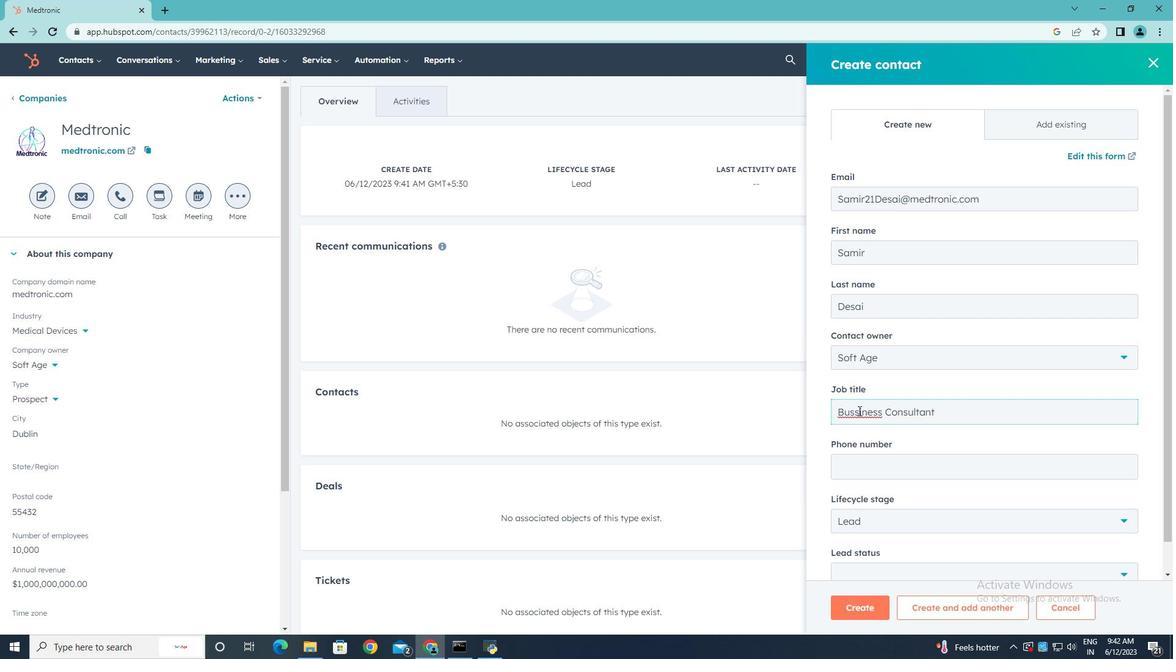 
Action: Mouse moved to (892, 472)
Screenshot: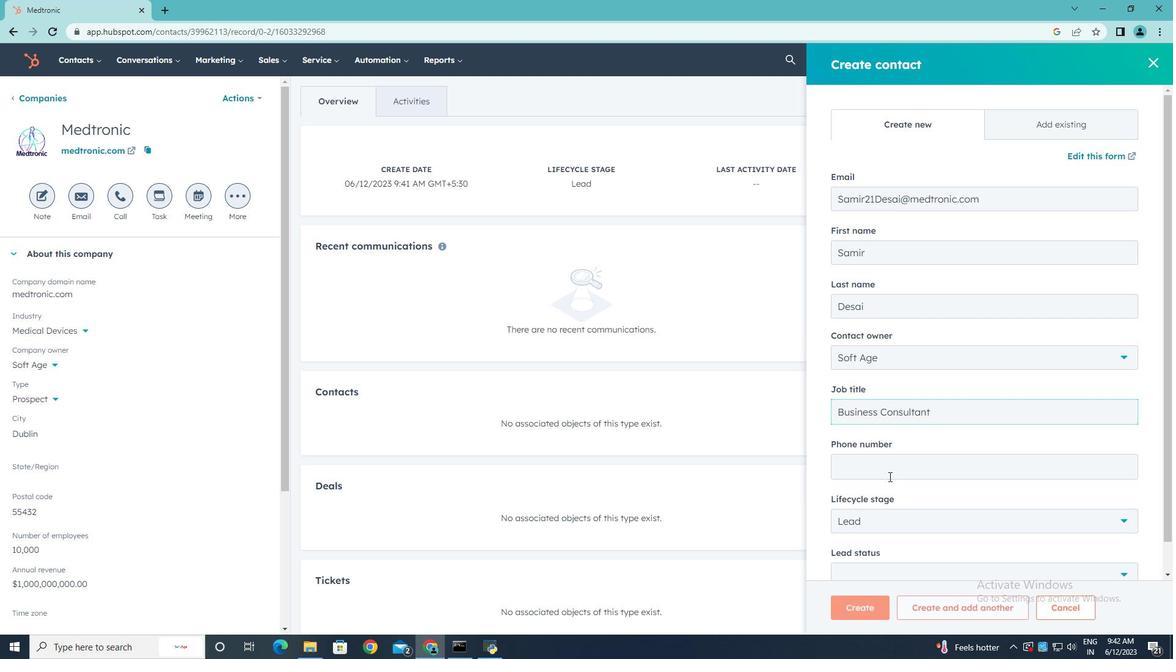 
Action: Mouse pressed left at (892, 472)
Screenshot: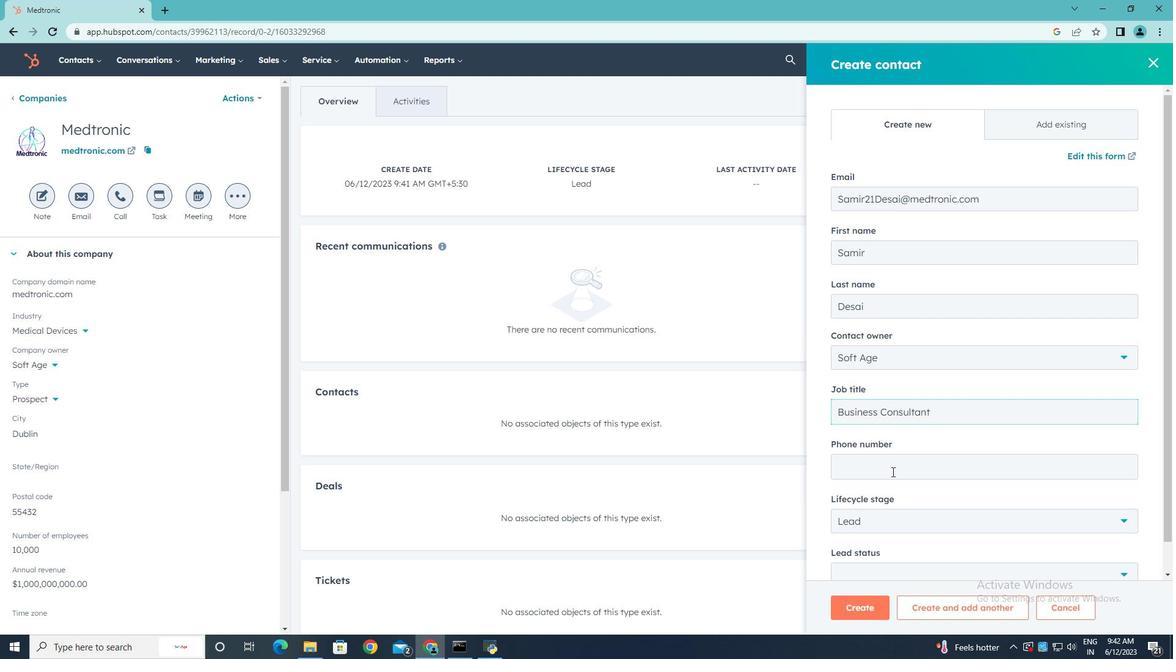
Action: Key pressed 405<Key.backspace>85551234
Screenshot: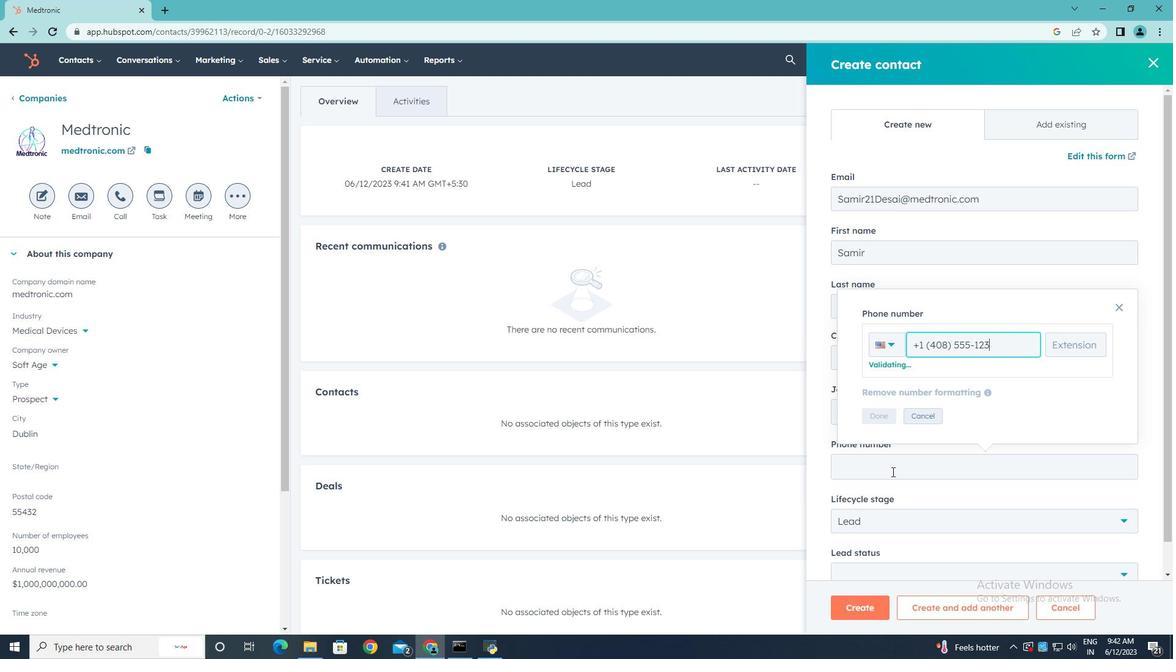 
Action: Mouse moved to (884, 416)
Screenshot: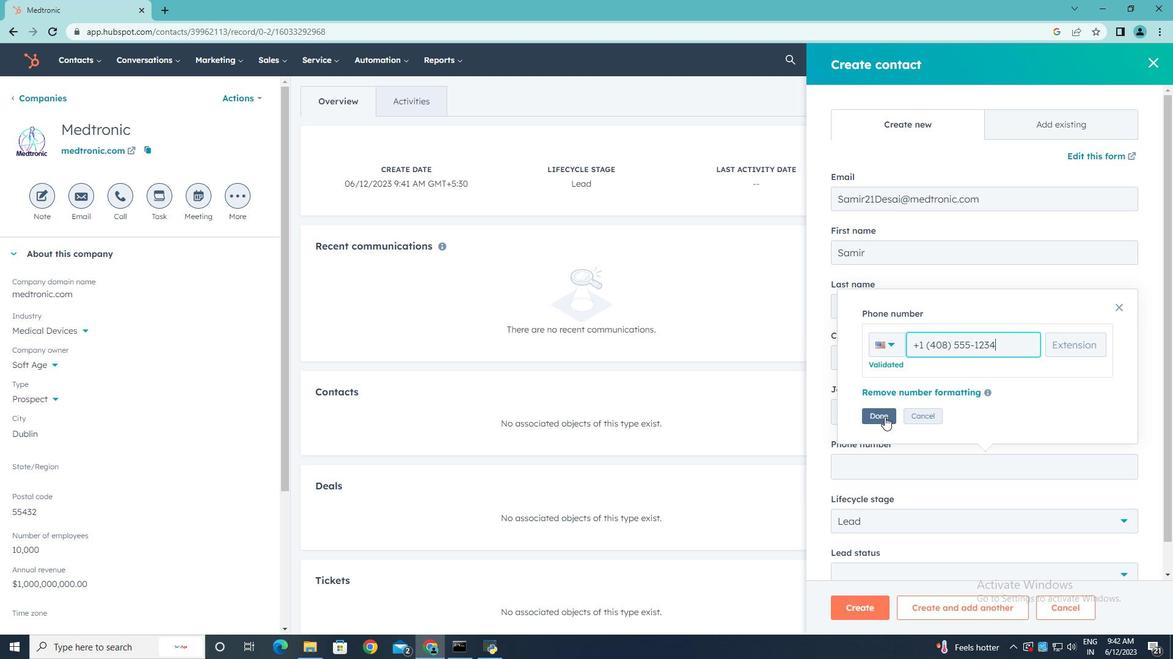 
Action: Mouse pressed left at (884, 416)
Screenshot: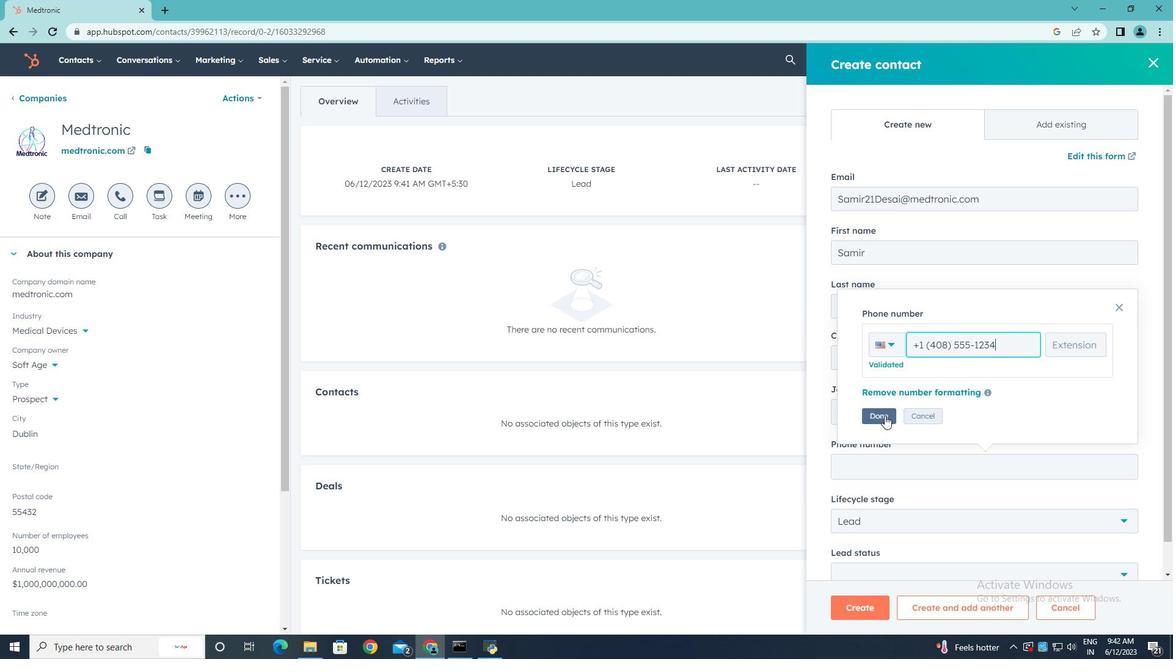 
Action: Mouse moved to (923, 519)
Screenshot: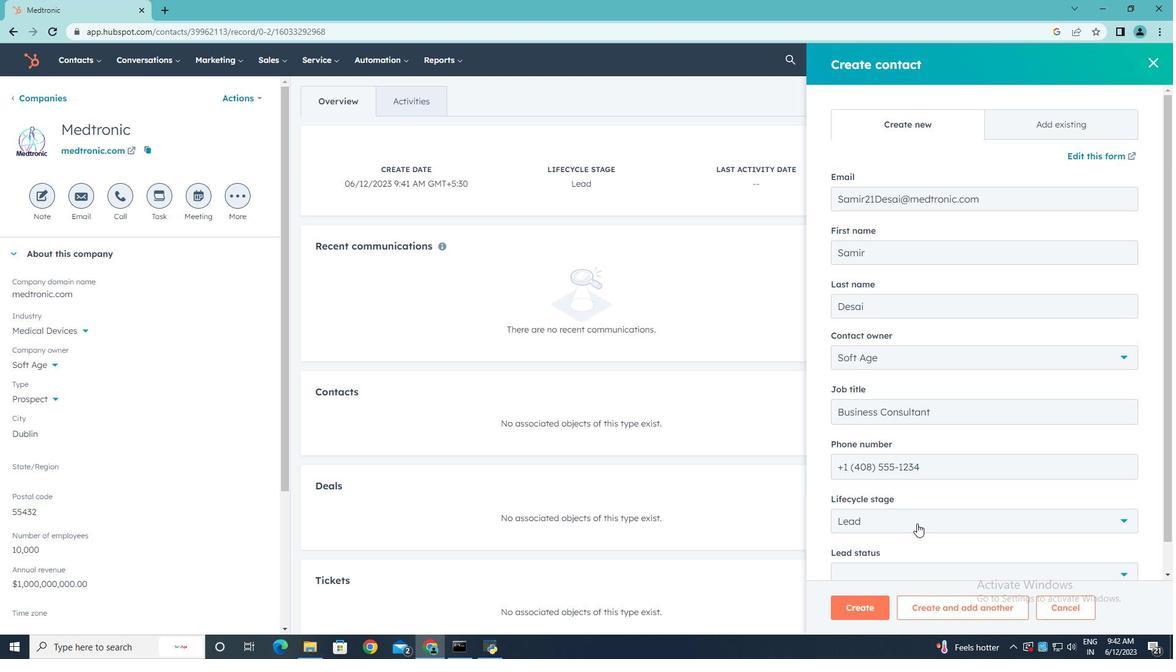 
Action: Mouse scrolled (923, 518) with delta (0, 0)
Screenshot: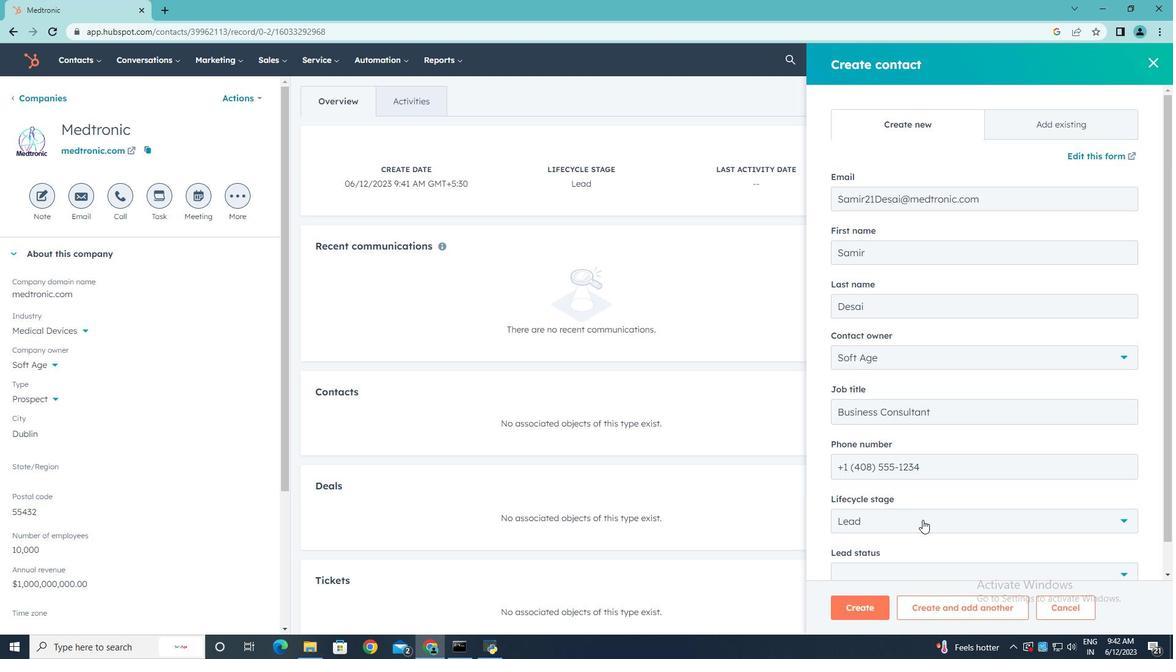 
Action: Mouse moved to (943, 489)
Screenshot: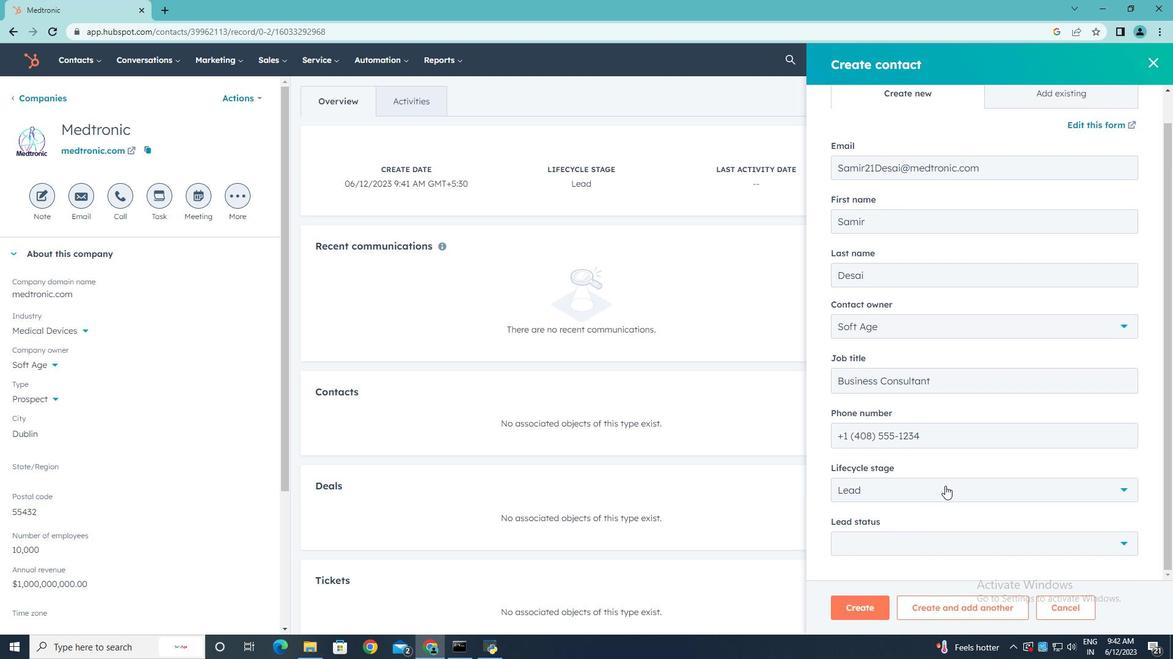 
Action: Mouse pressed left at (943, 489)
Screenshot: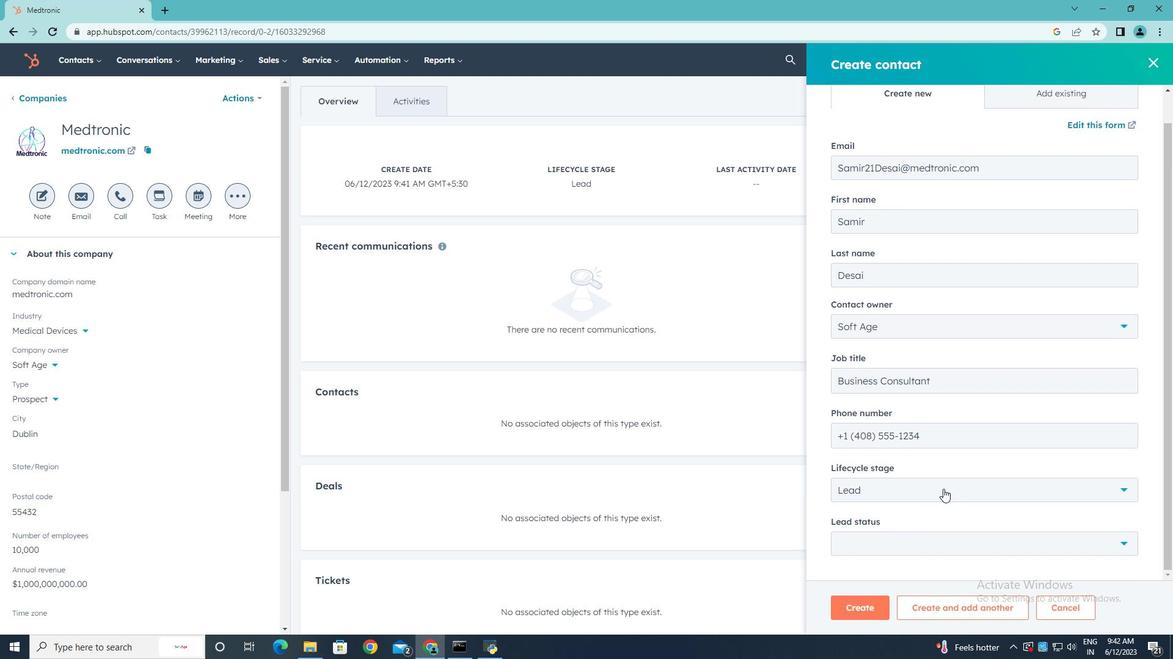 
Action: Mouse moved to (889, 378)
Screenshot: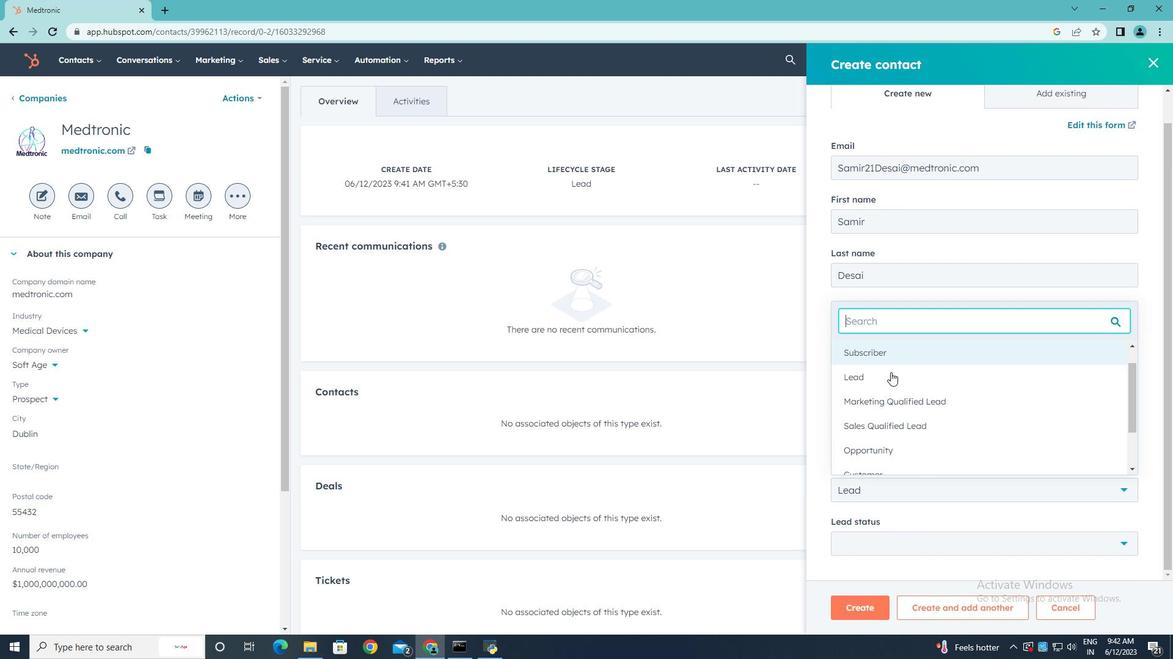 
Action: Mouse pressed left at (889, 378)
Screenshot: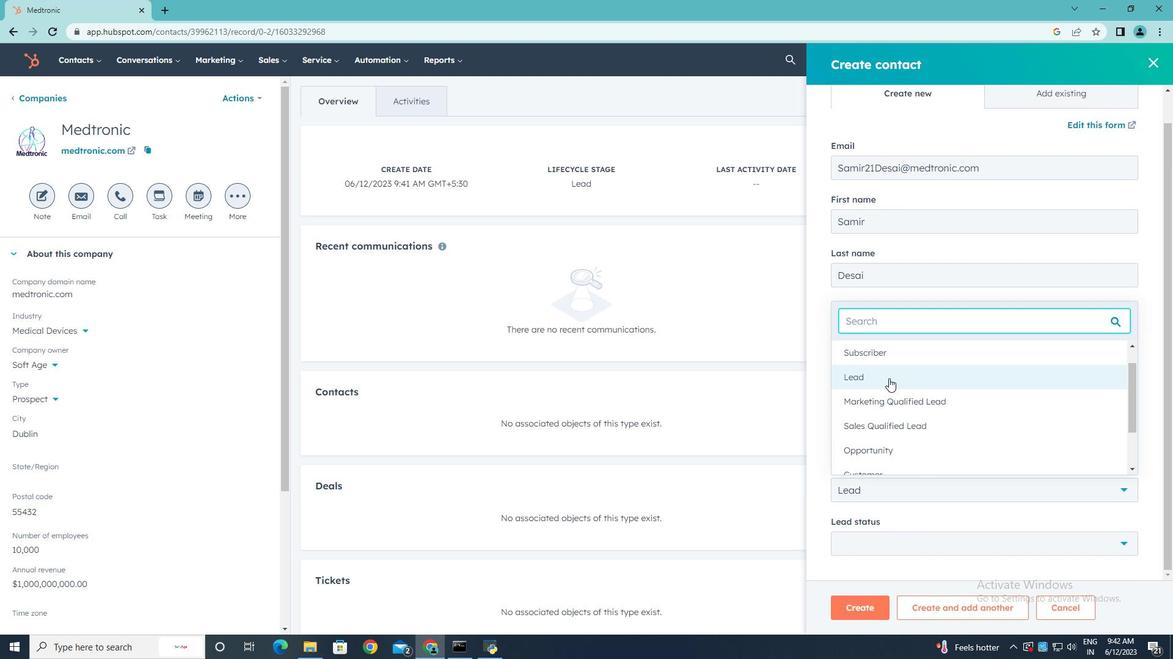 
Action: Mouse moved to (925, 543)
Screenshot: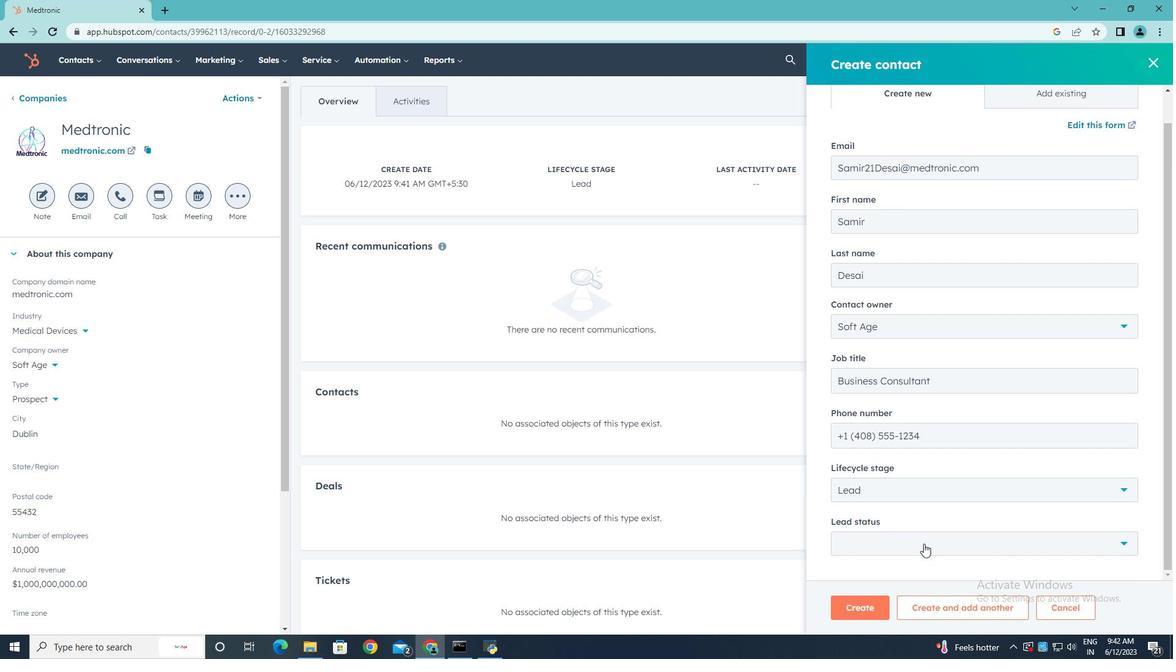 
Action: Mouse pressed left at (925, 543)
Screenshot: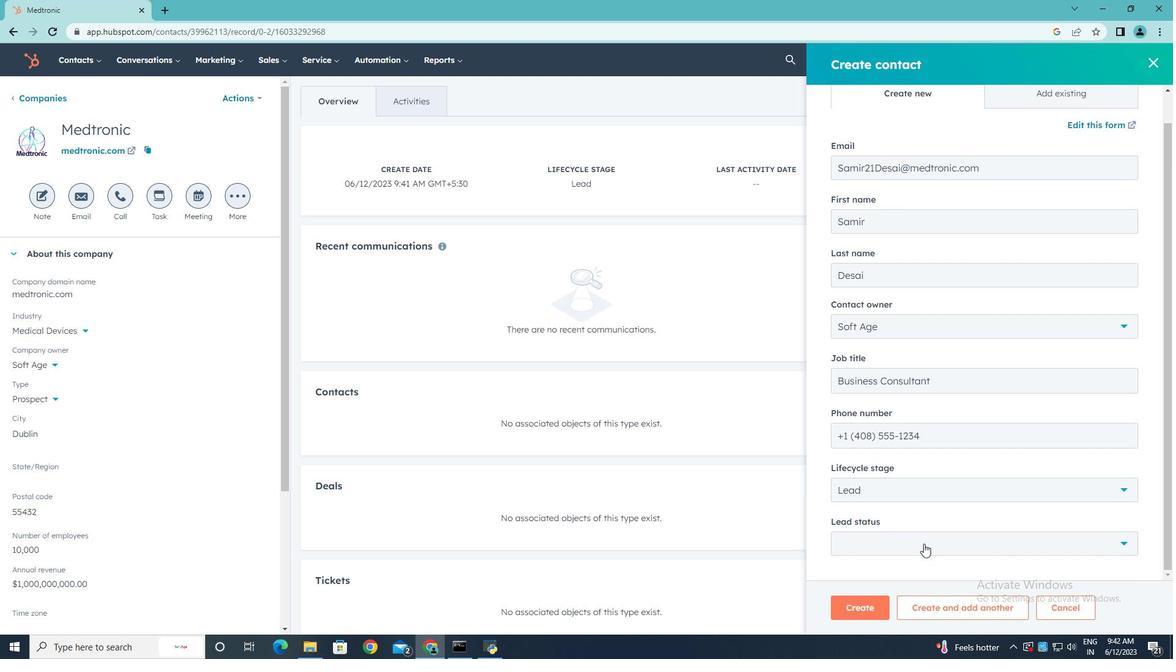 
Action: Mouse moved to (889, 457)
Screenshot: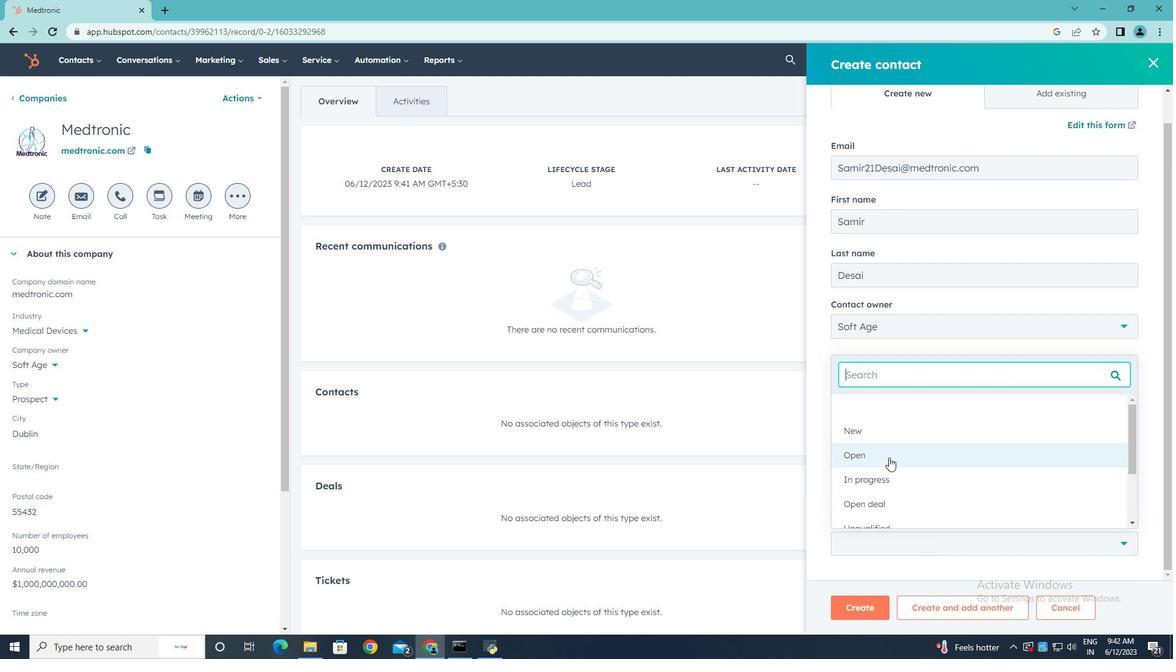
Action: Mouse pressed left at (889, 457)
Screenshot: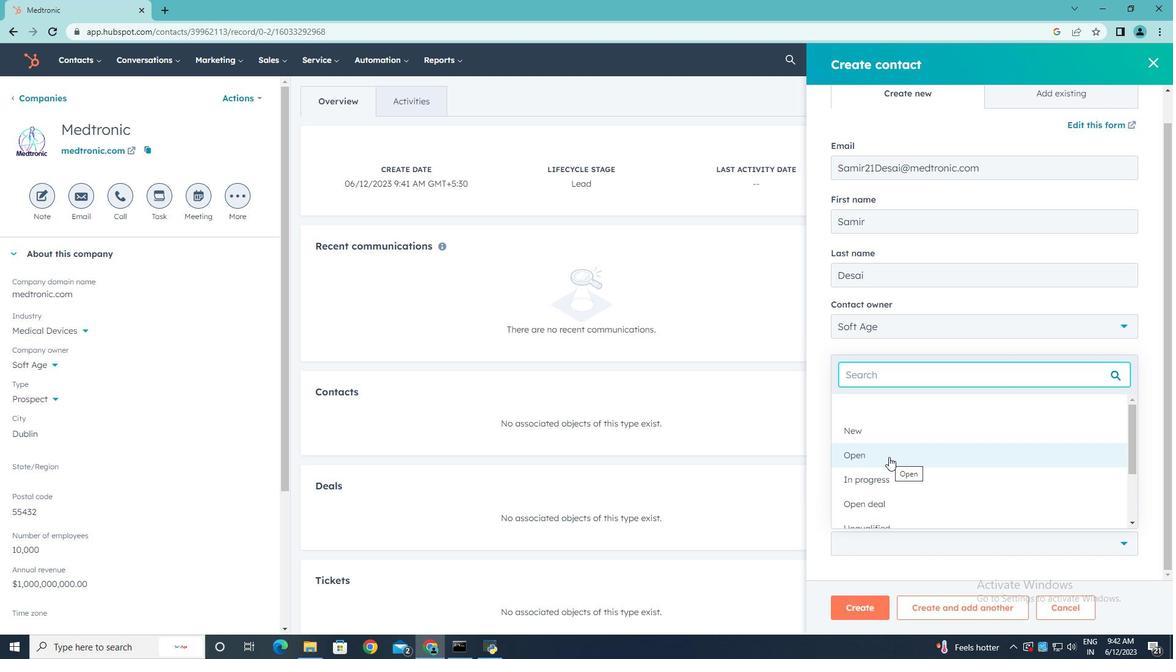 
Action: Mouse scrolled (889, 457) with delta (0, 0)
Screenshot: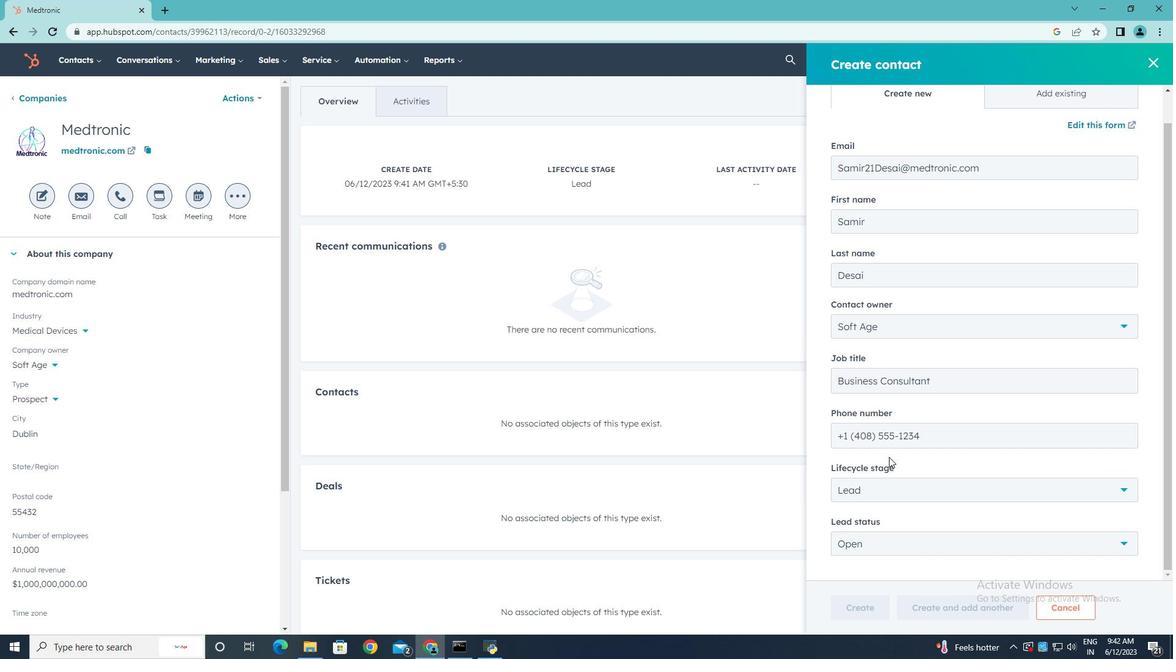 
Action: Mouse scrolled (889, 457) with delta (0, 0)
Screenshot: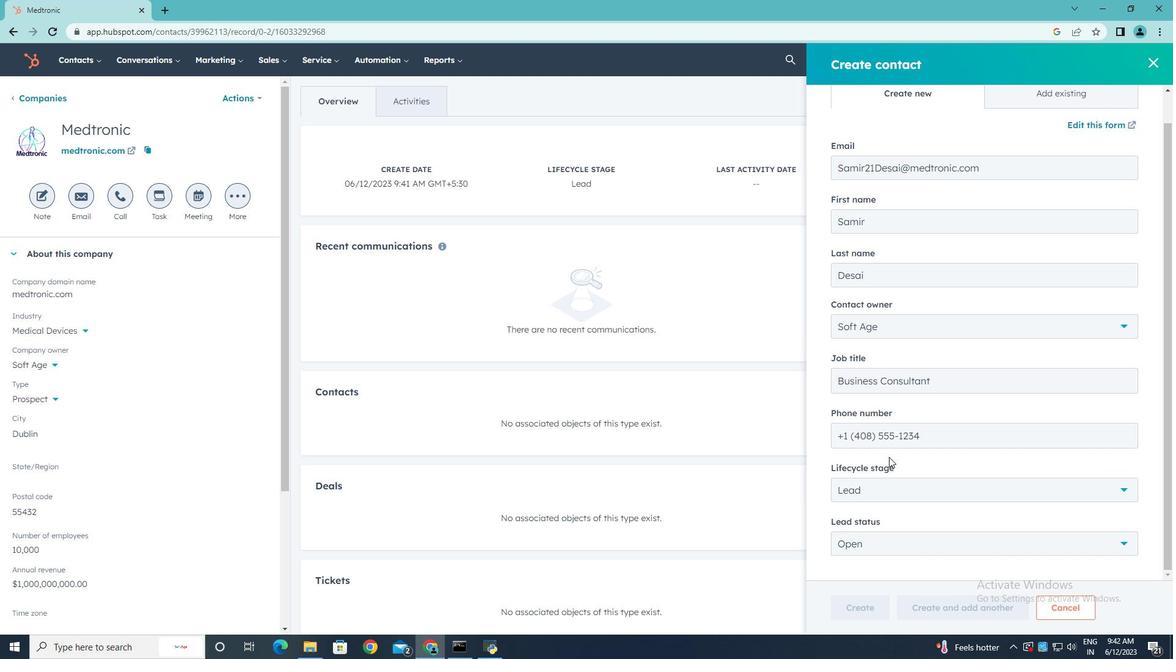 
Action: Mouse scrolled (889, 457) with delta (0, 0)
Screenshot: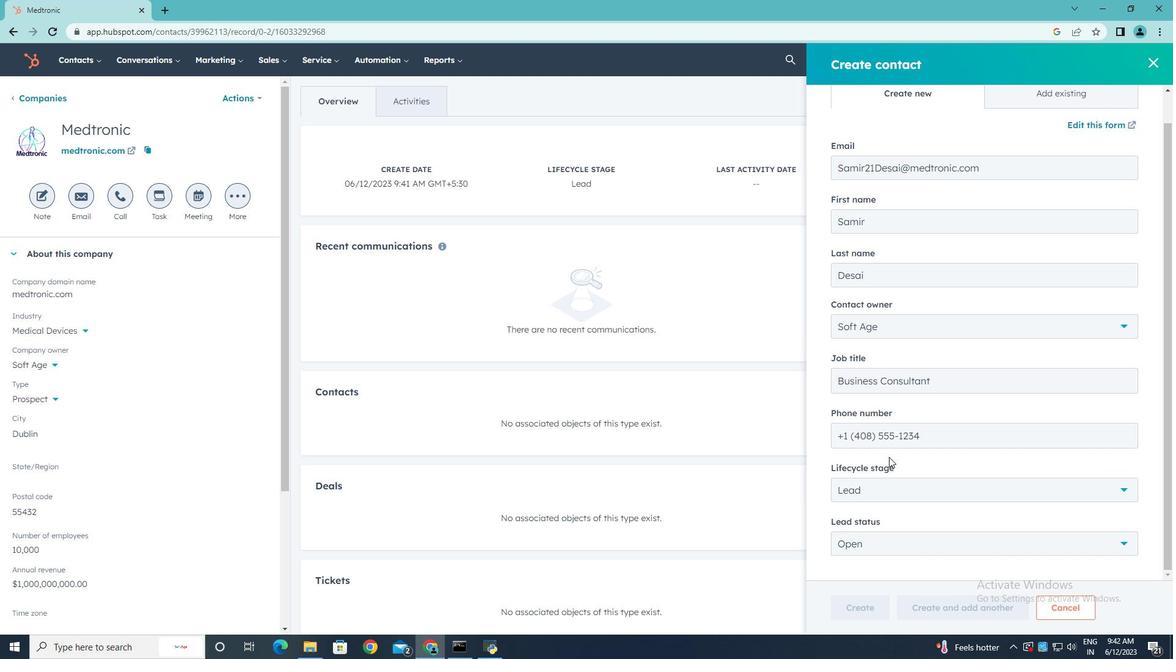 
Action: Mouse moved to (889, 457)
Screenshot: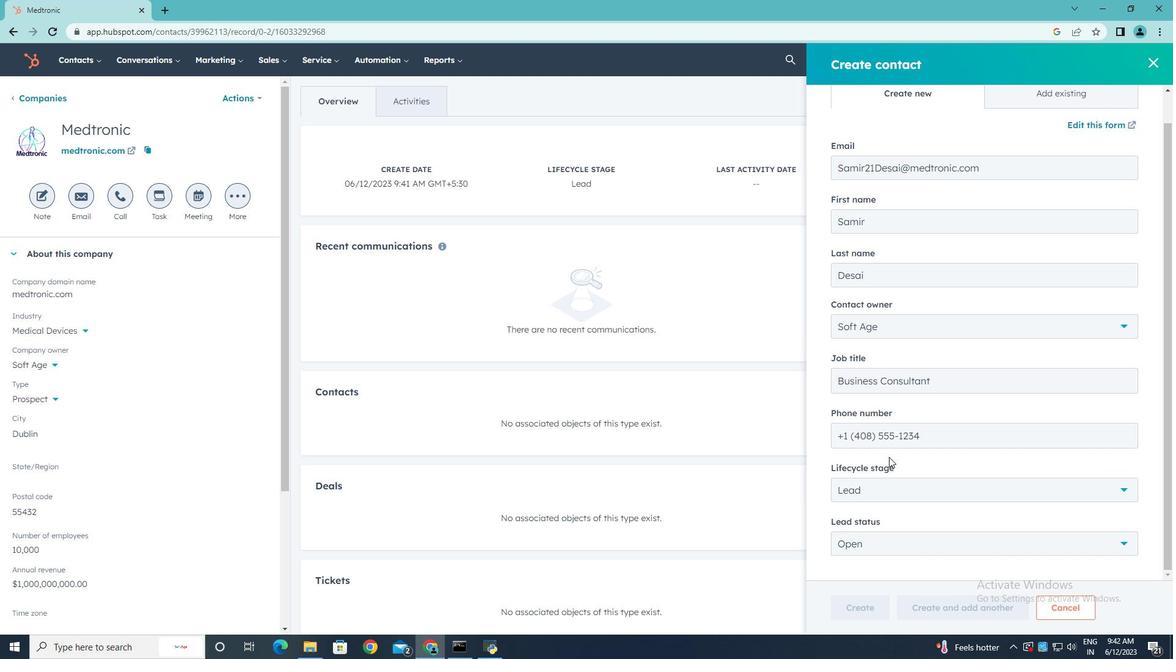 
Action: Mouse scrolled (889, 457) with delta (0, 0)
Screenshot: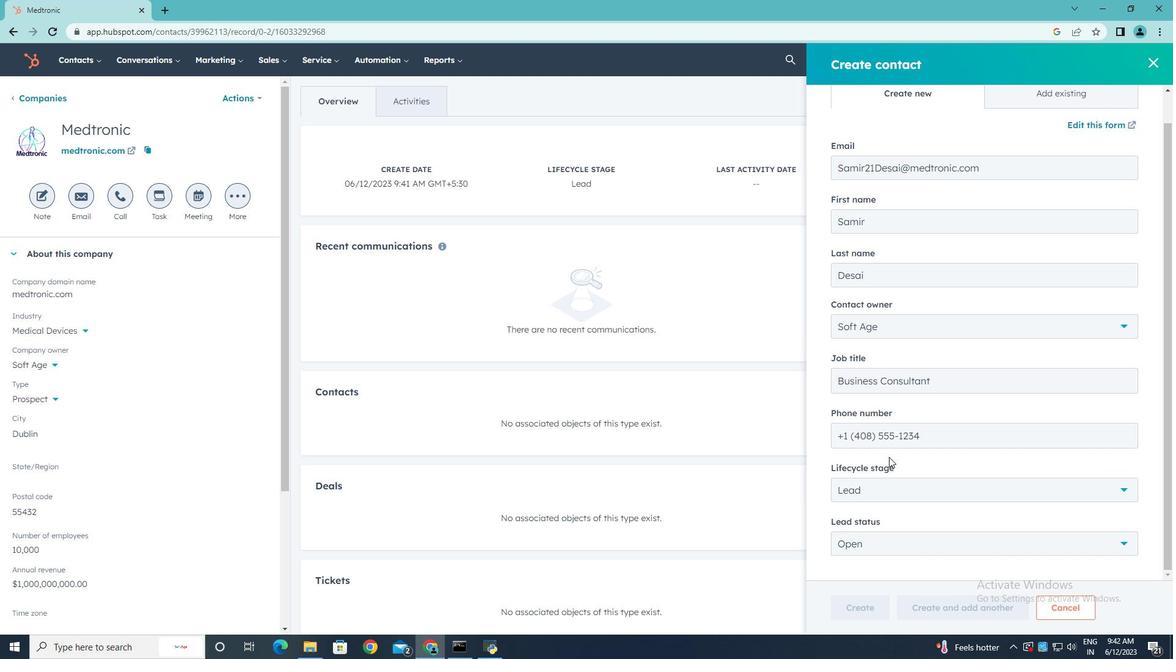 
Action: Mouse scrolled (889, 457) with delta (0, 0)
Screenshot: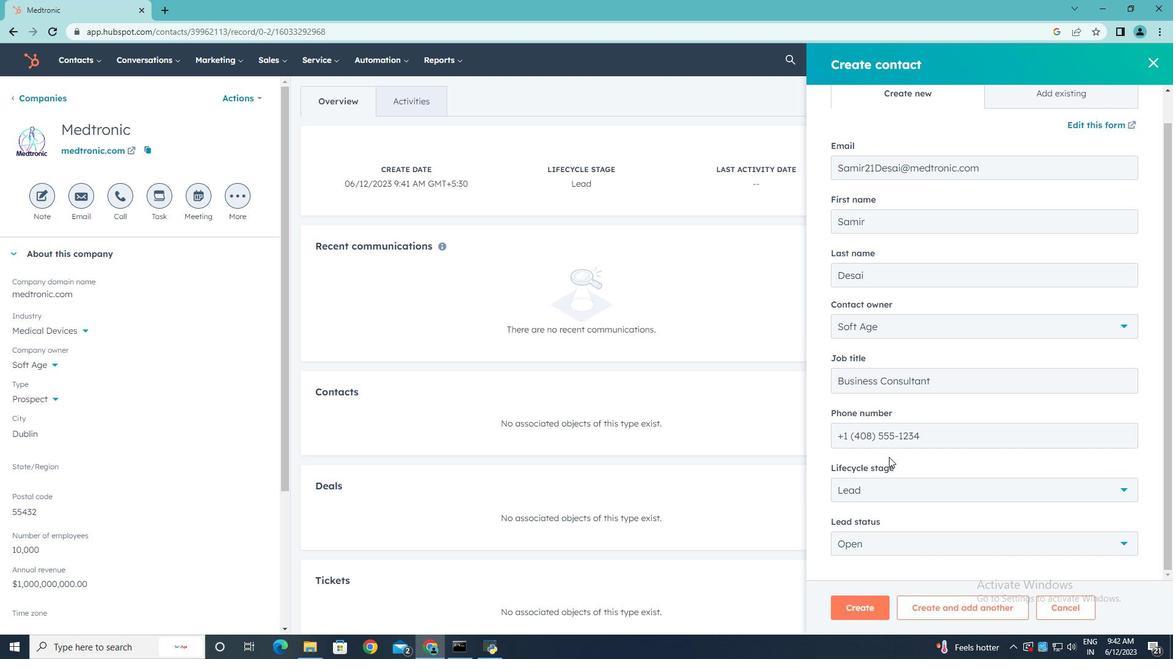 
Action: Mouse scrolled (889, 457) with delta (0, 0)
Screenshot: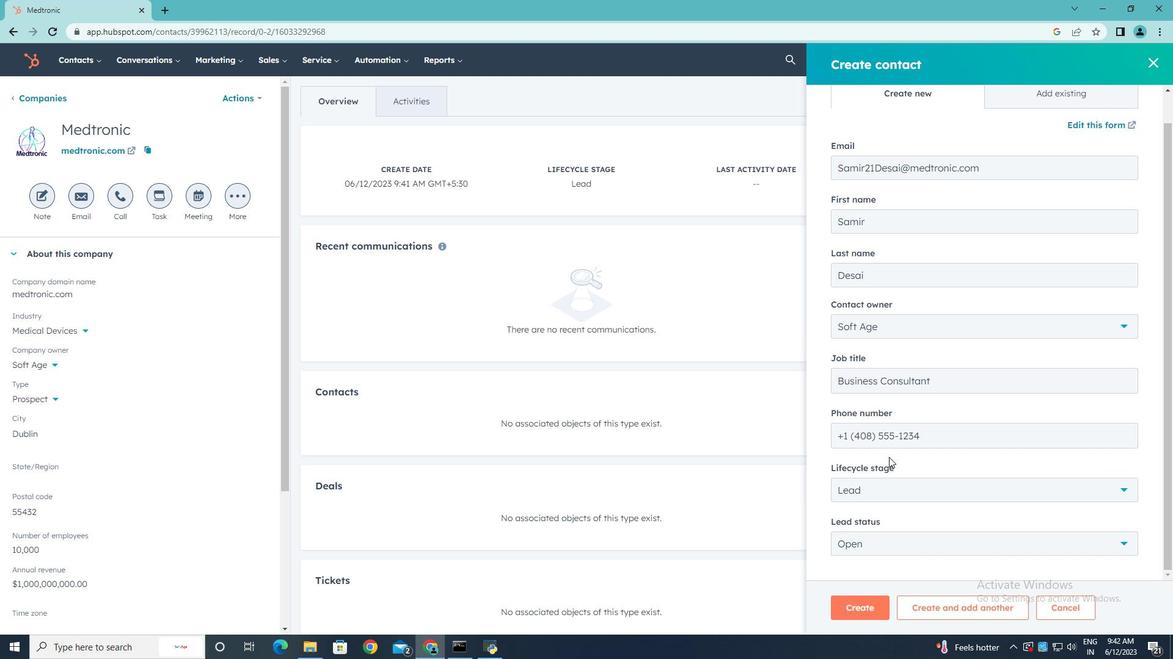 
Action: Mouse scrolled (889, 457) with delta (0, 0)
Screenshot: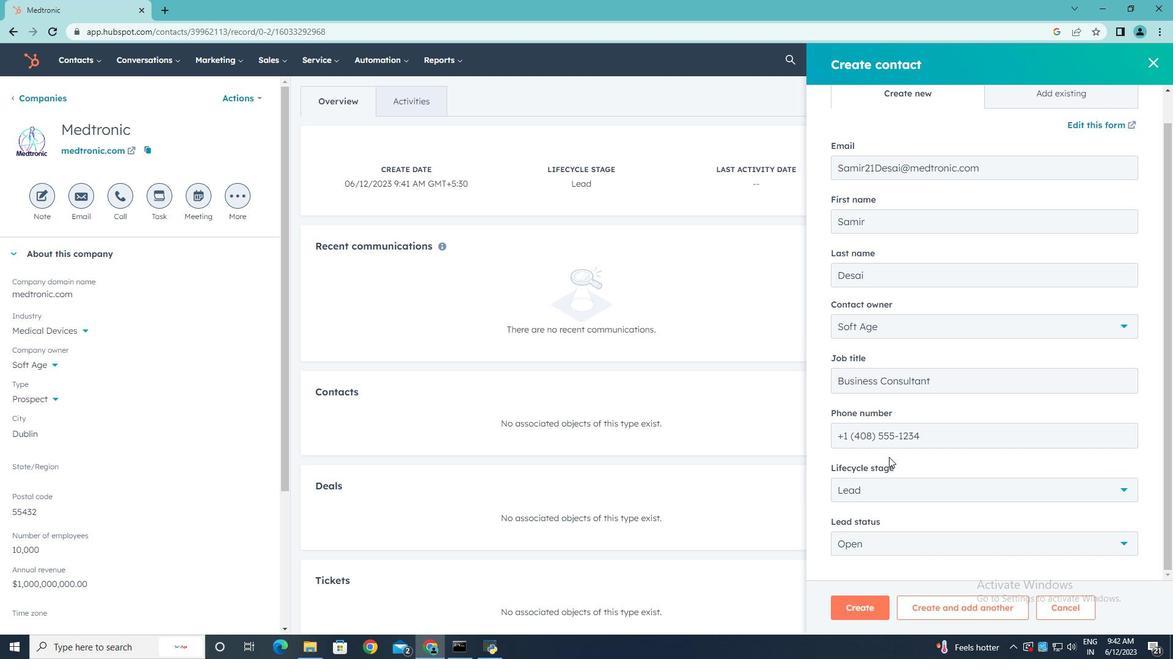 
Action: Mouse moved to (859, 606)
Screenshot: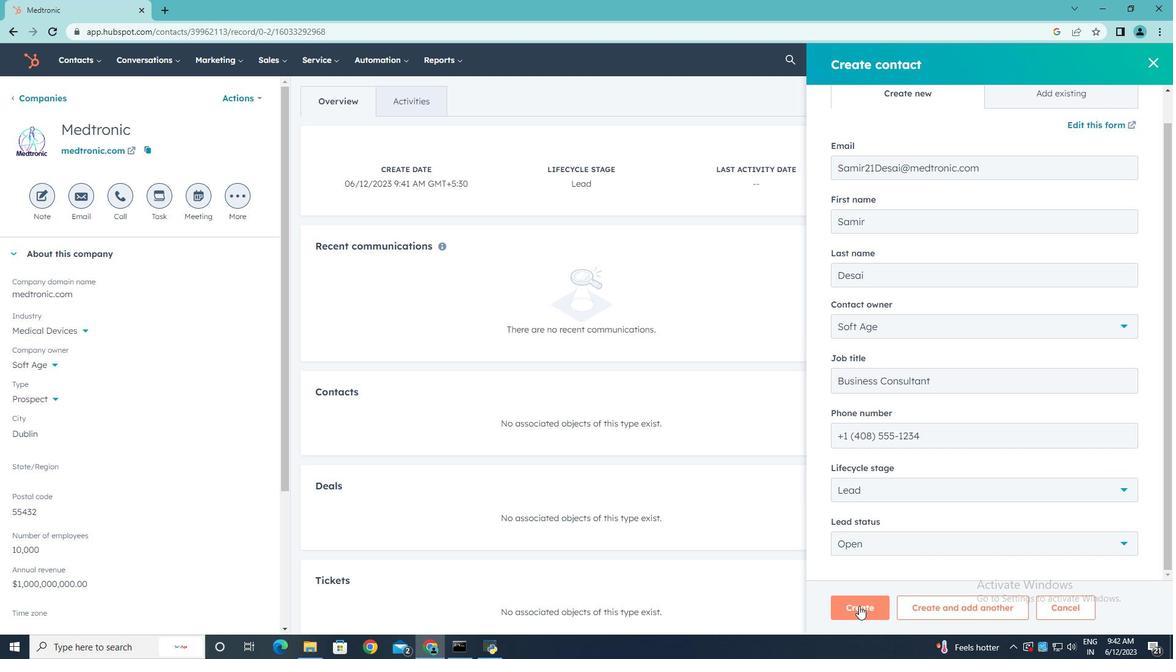
Action: Mouse pressed left at (859, 606)
Screenshot: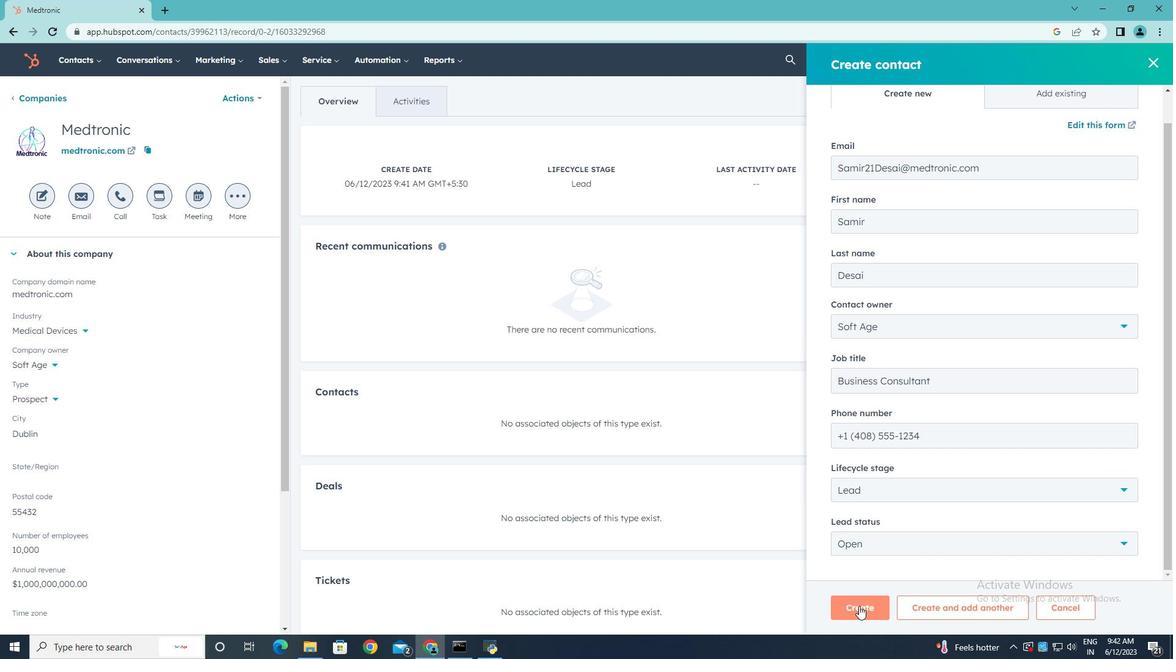 
Action: Mouse moved to (724, 383)
Screenshot: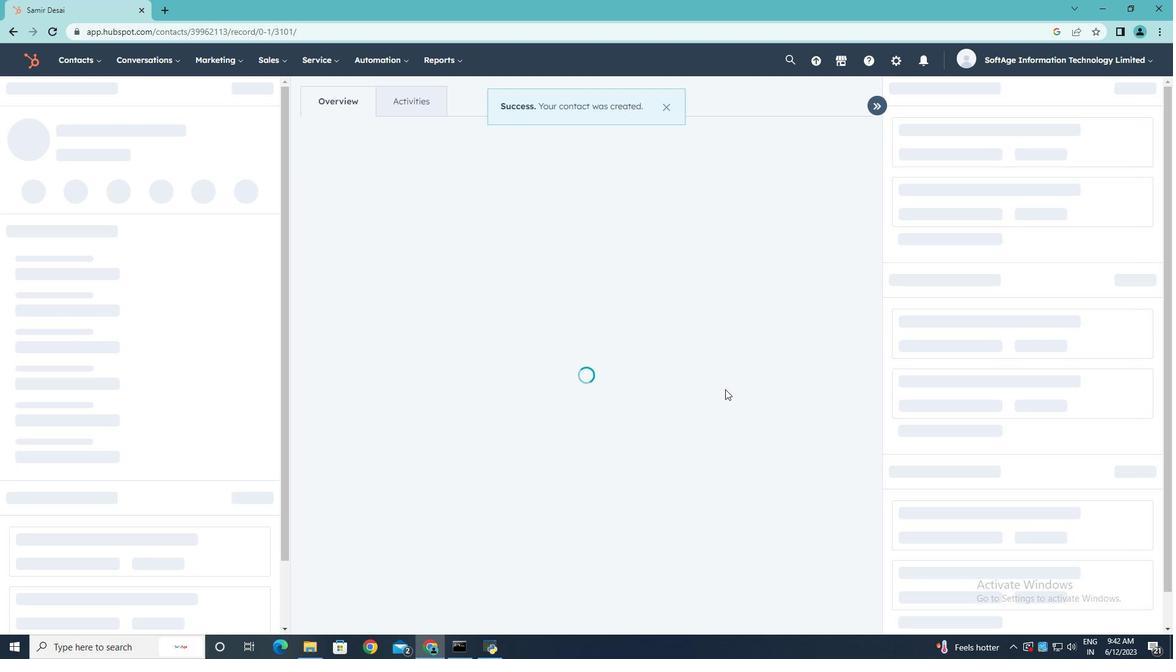 
